 Task: Create a due date automation trigger when advanced on, 2 days after a card is due add dates not starting this month at 11:00 AM.
Action: Mouse moved to (918, 265)
Screenshot: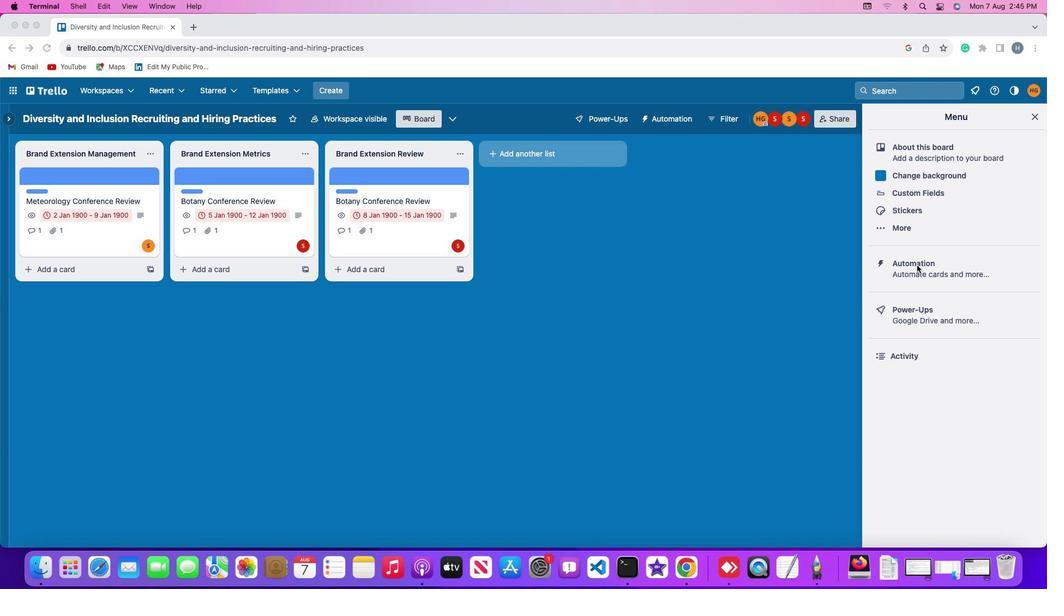 
Action: Mouse pressed left at (918, 265)
Screenshot: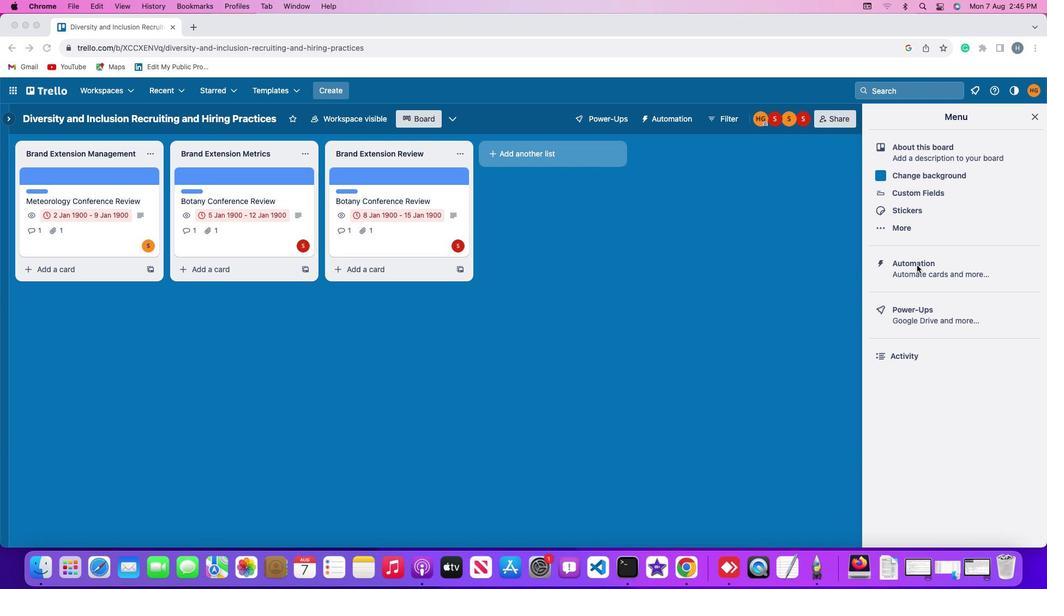 
Action: Mouse pressed left at (918, 265)
Screenshot: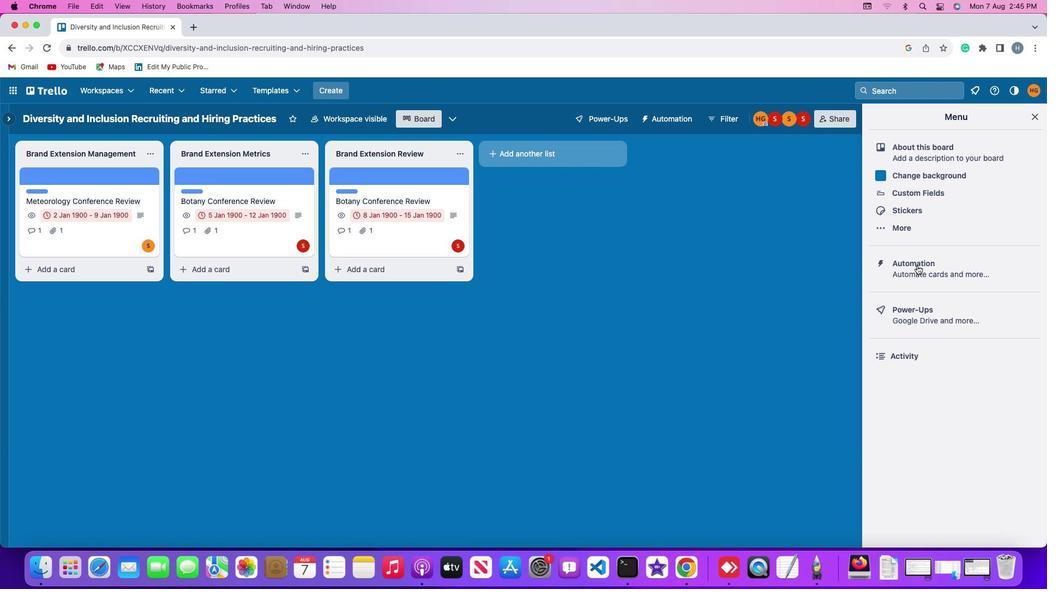 
Action: Mouse moved to (69, 258)
Screenshot: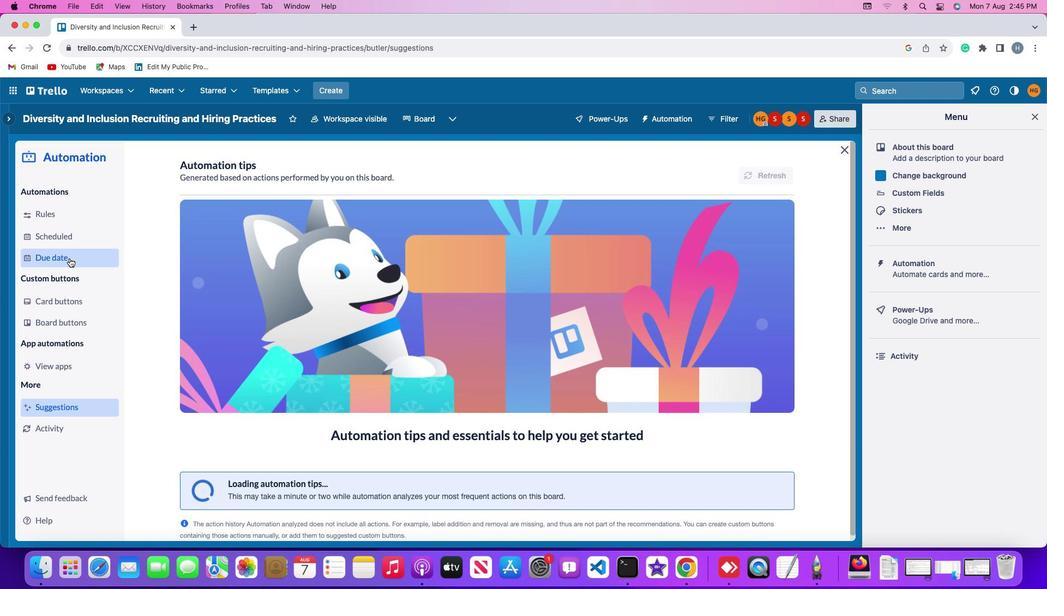 
Action: Mouse pressed left at (69, 258)
Screenshot: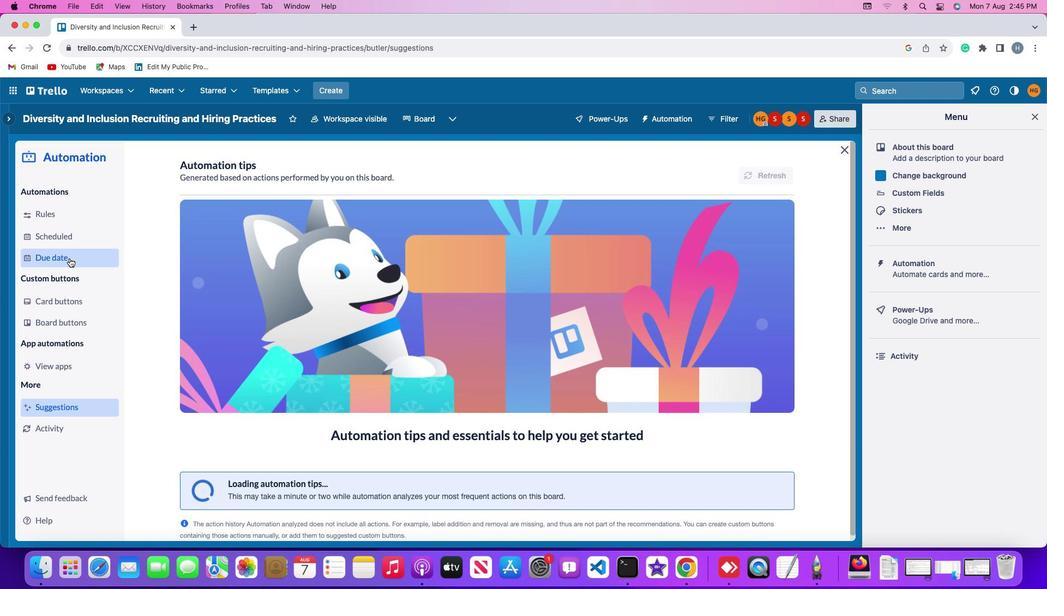 
Action: Mouse moved to (745, 167)
Screenshot: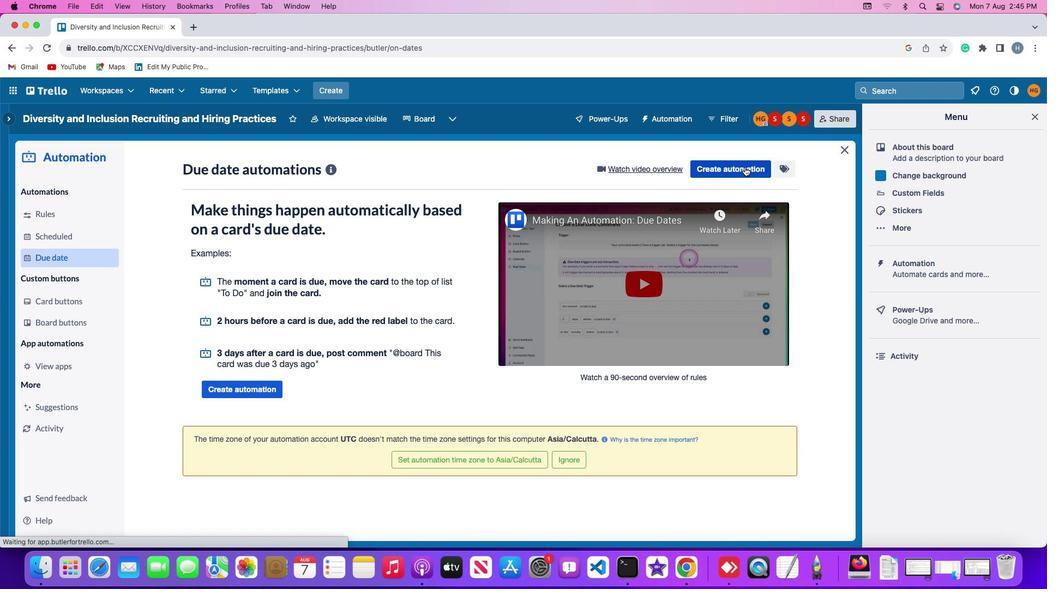 
Action: Mouse pressed left at (745, 167)
Screenshot: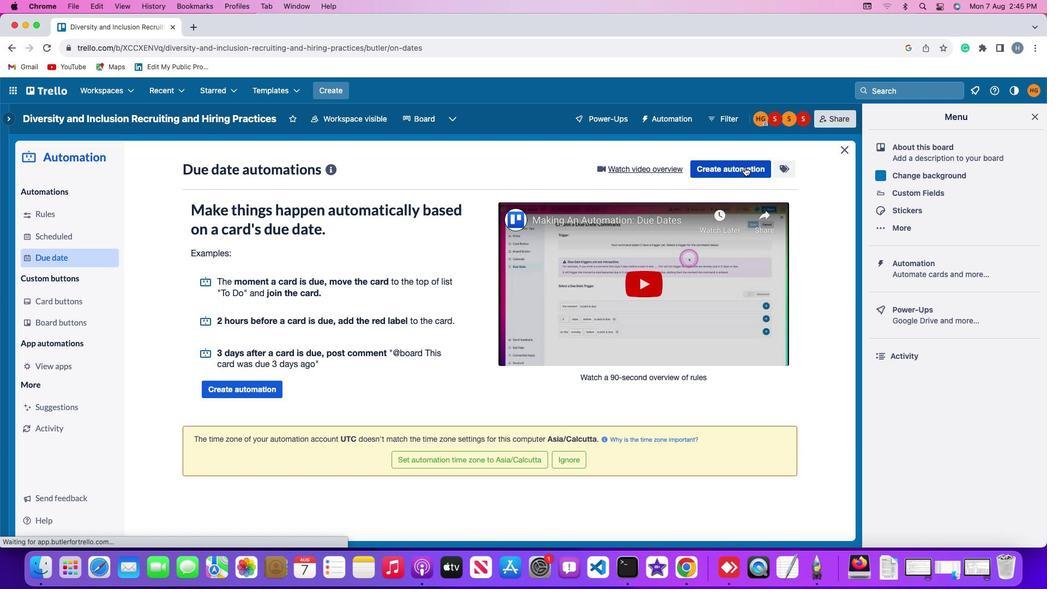
Action: Mouse moved to (497, 275)
Screenshot: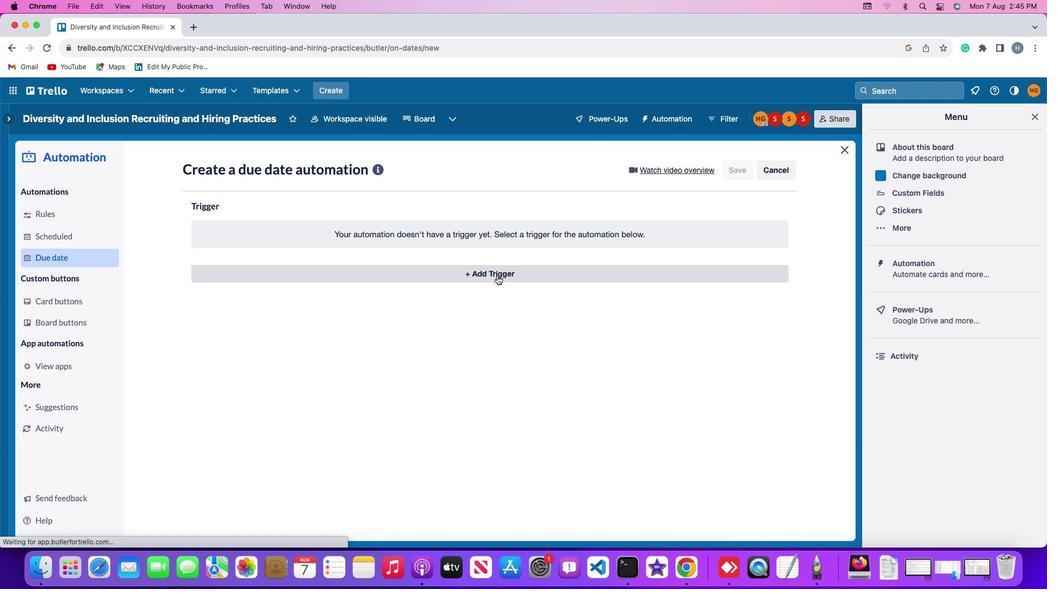 
Action: Mouse pressed left at (497, 275)
Screenshot: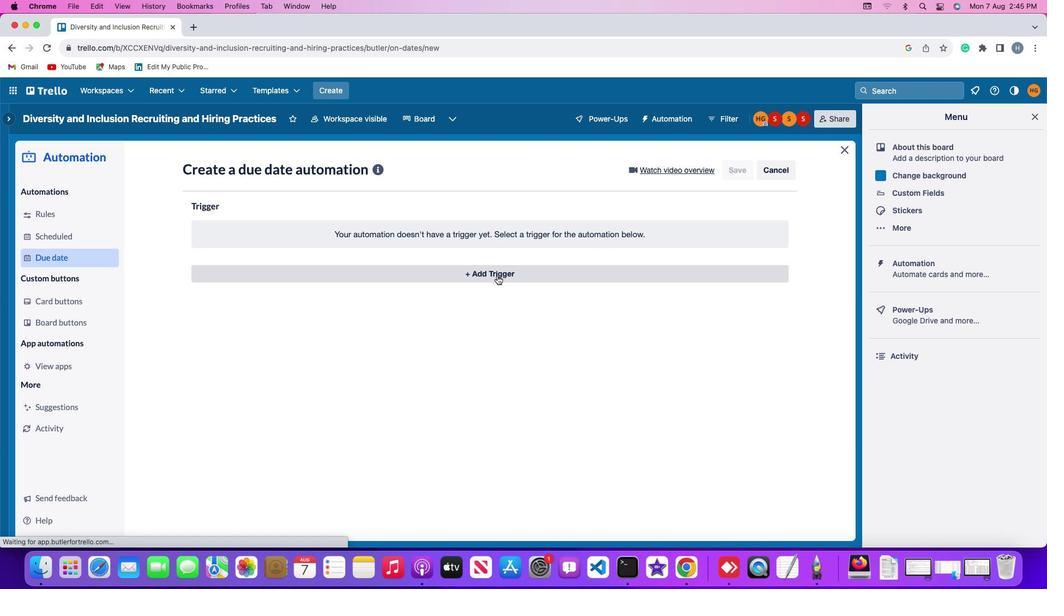 
Action: Mouse moved to (211, 437)
Screenshot: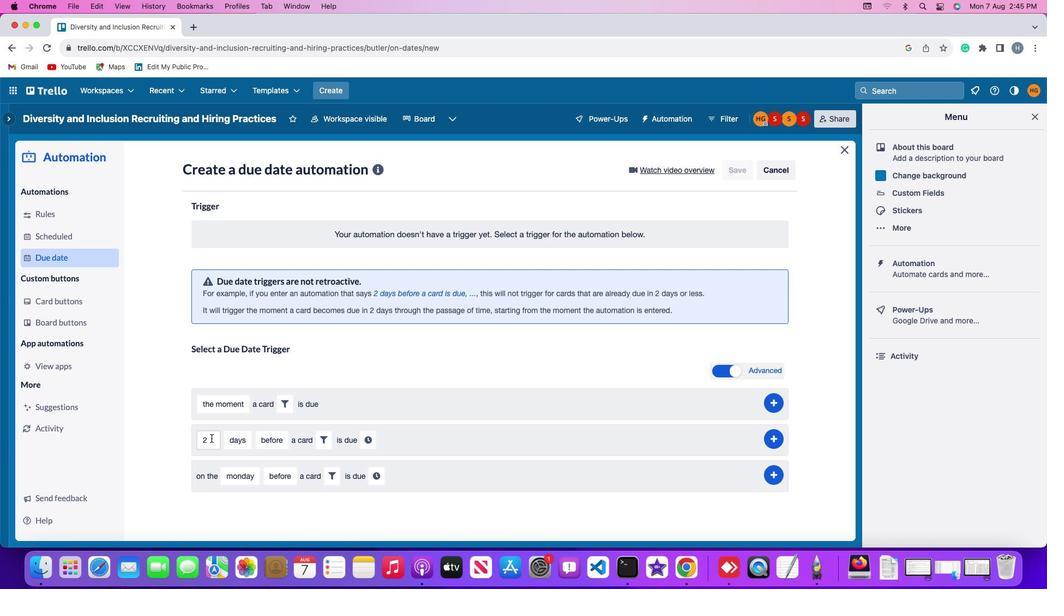 
Action: Mouse pressed left at (211, 437)
Screenshot: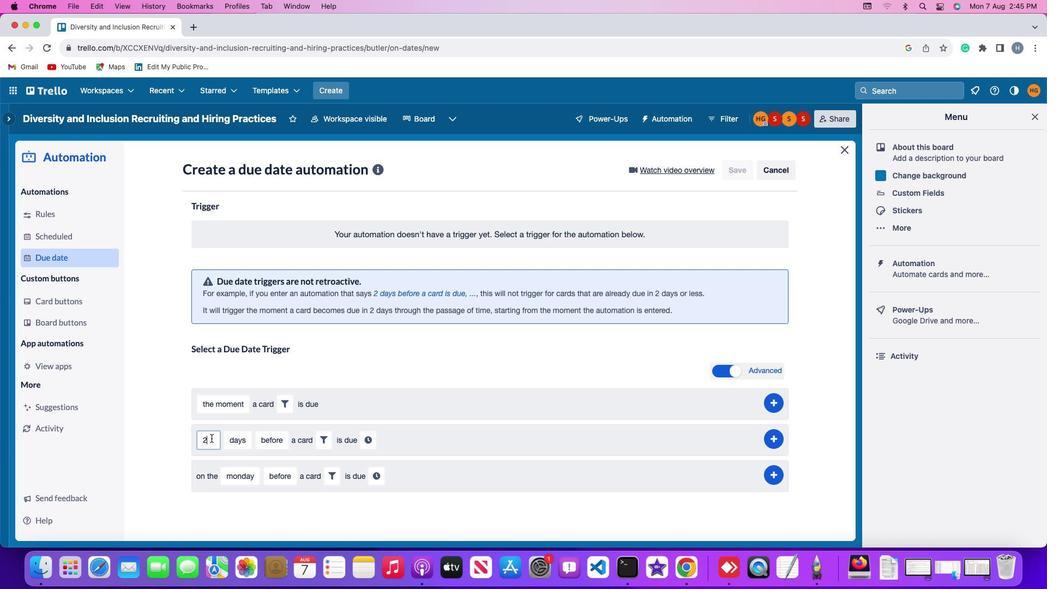 
Action: Mouse moved to (214, 437)
Screenshot: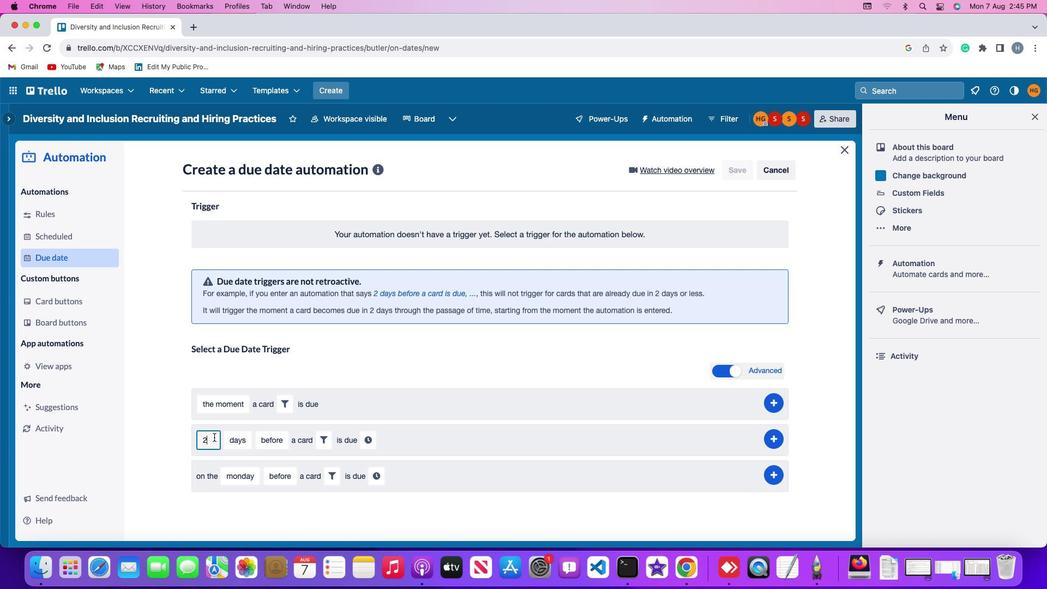 
Action: Key pressed Key.backspace
Screenshot: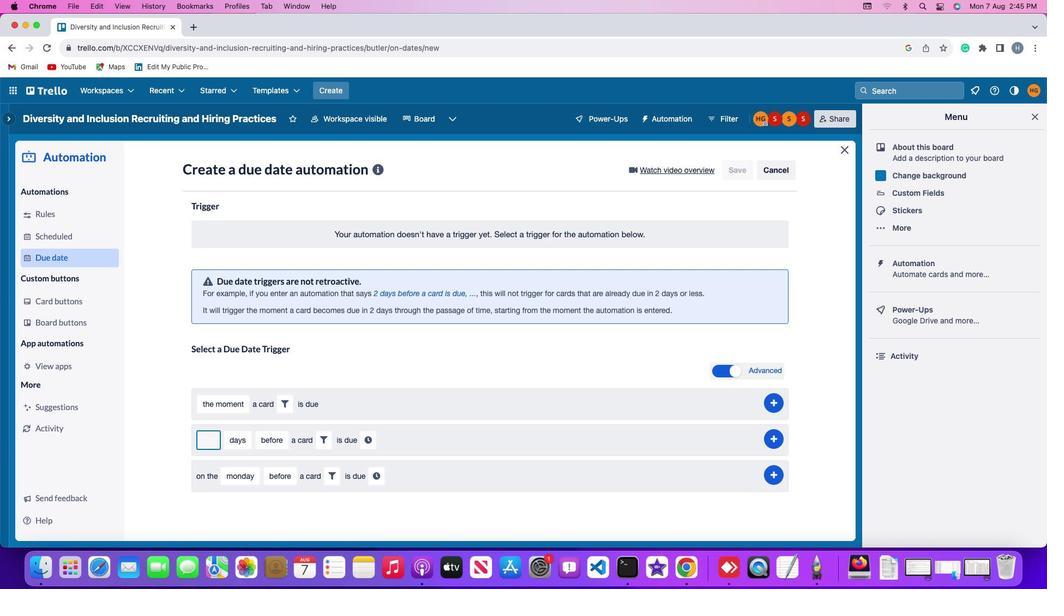 
Action: Mouse moved to (216, 440)
Screenshot: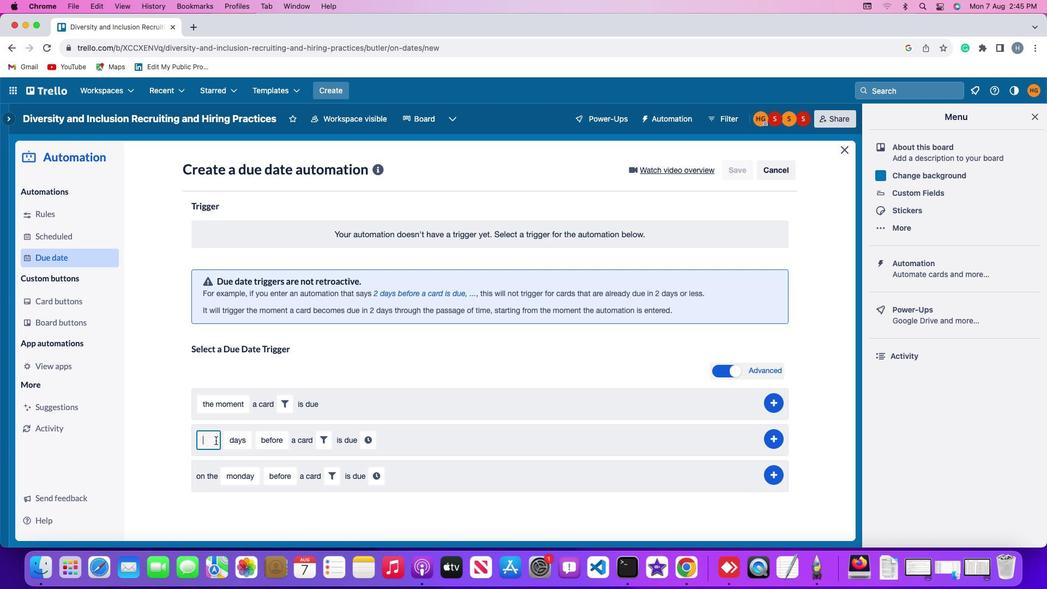 
Action: Key pressed '2'
Screenshot: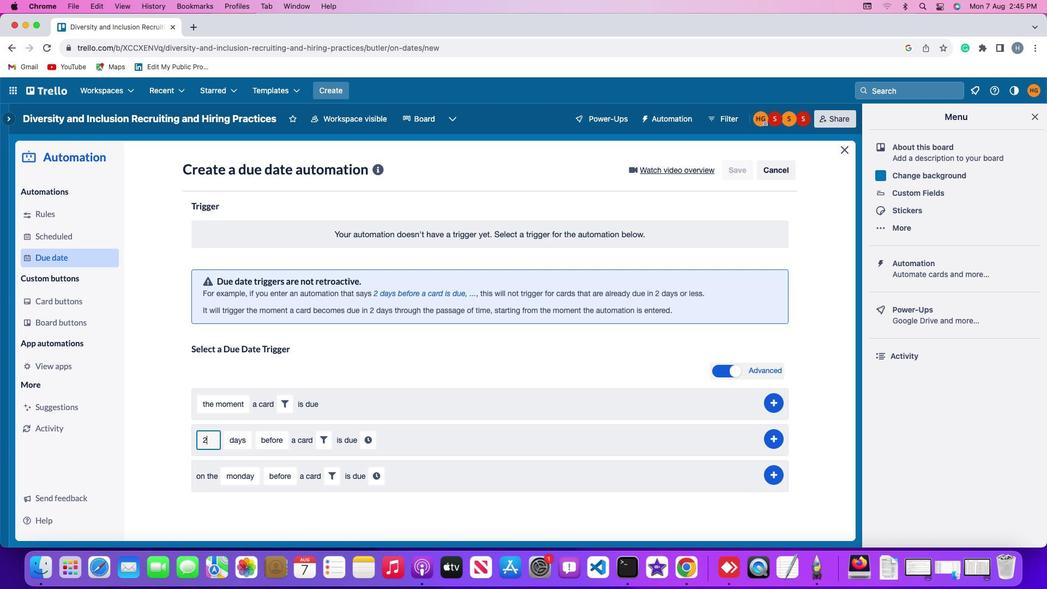 
Action: Mouse moved to (233, 438)
Screenshot: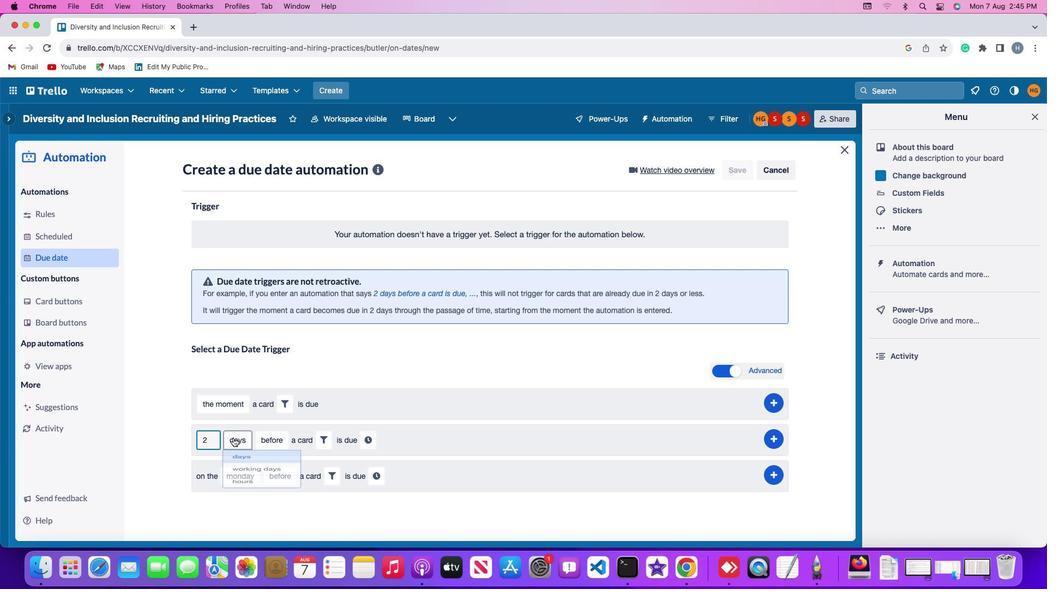
Action: Mouse pressed left at (233, 438)
Screenshot: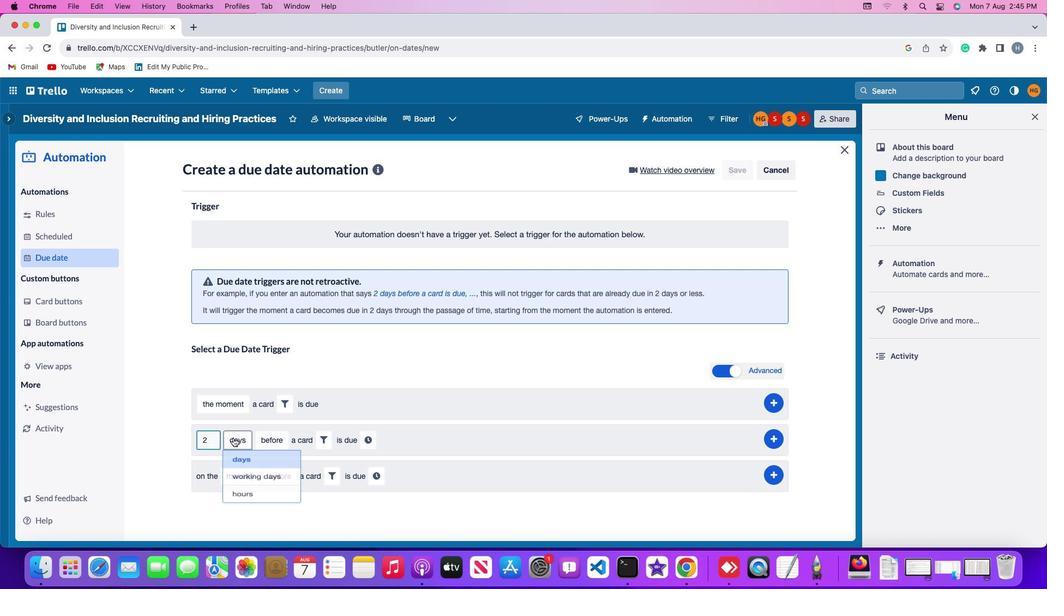 
Action: Mouse moved to (244, 461)
Screenshot: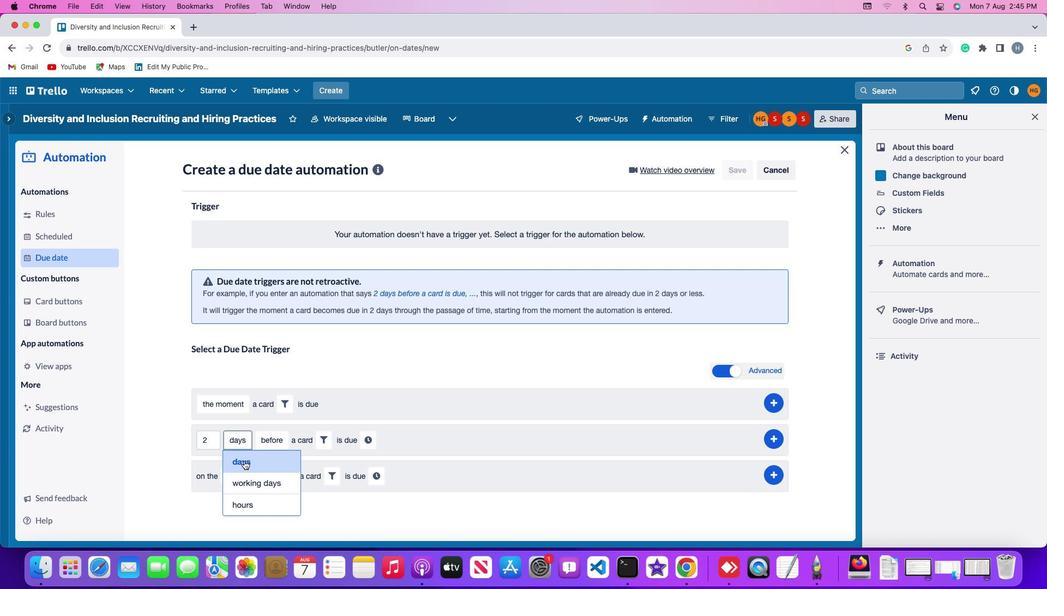 
Action: Mouse pressed left at (244, 461)
Screenshot: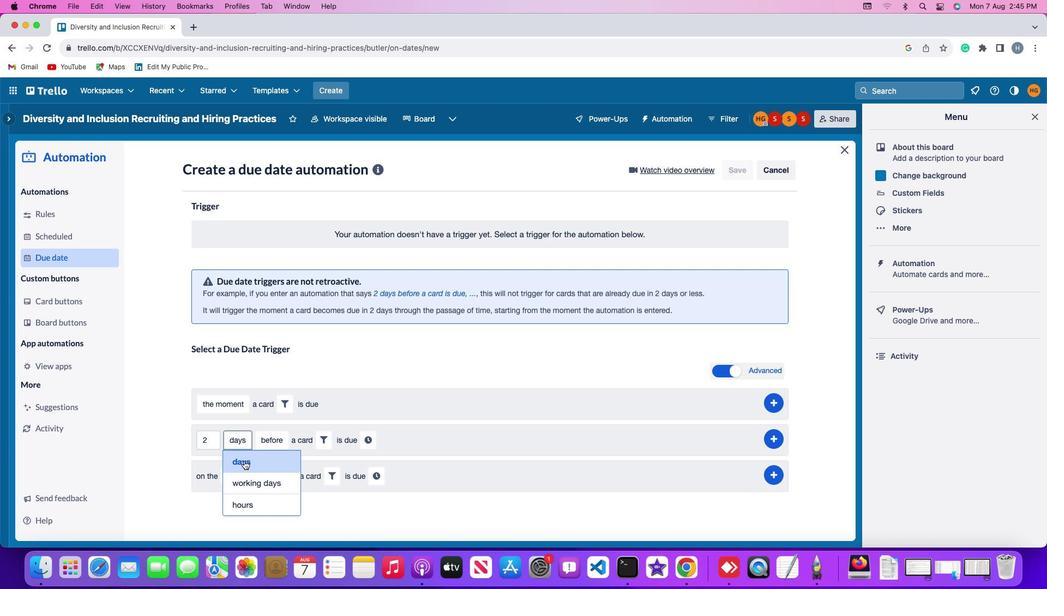 
Action: Mouse moved to (273, 443)
Screenshot: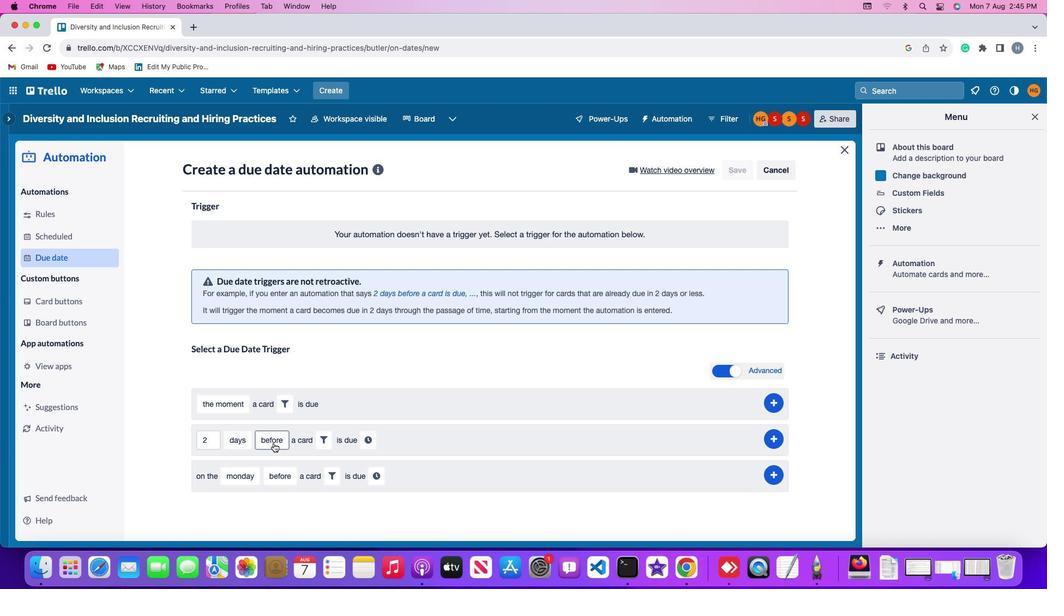 
Action: Mouse pressed left at (273, 443)
Screenshot: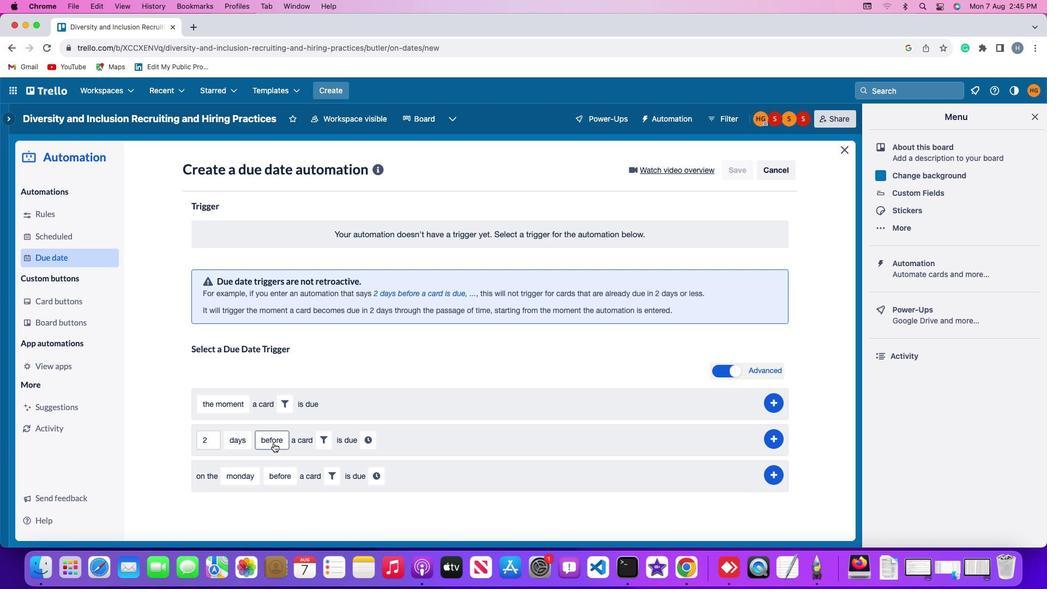 
Action: Mouse moved to (270, 483)
Screenshot: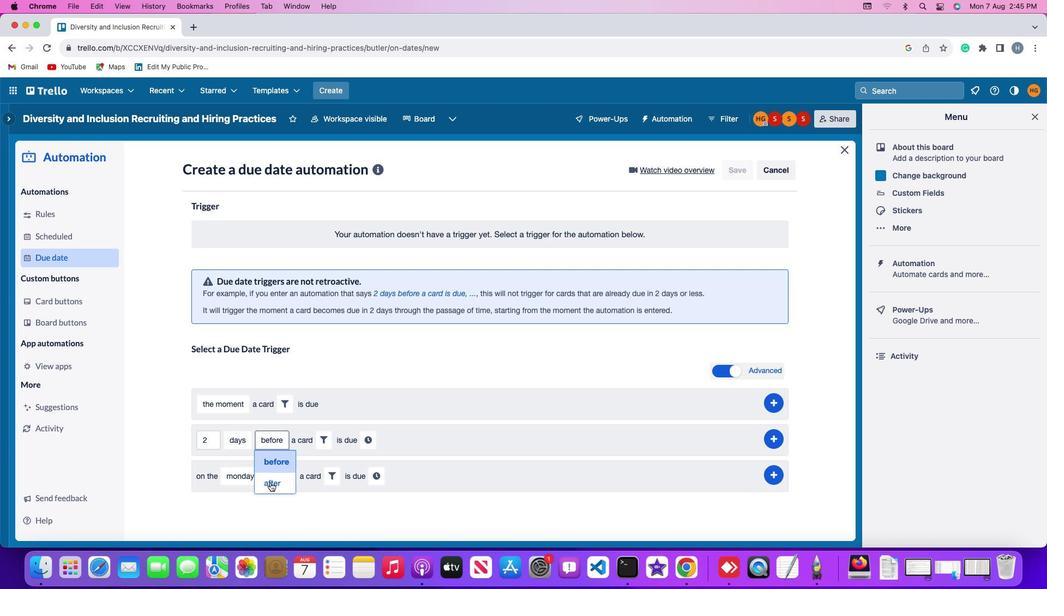 
Action: Mouse pressed left at (270, 483)
Screenshot: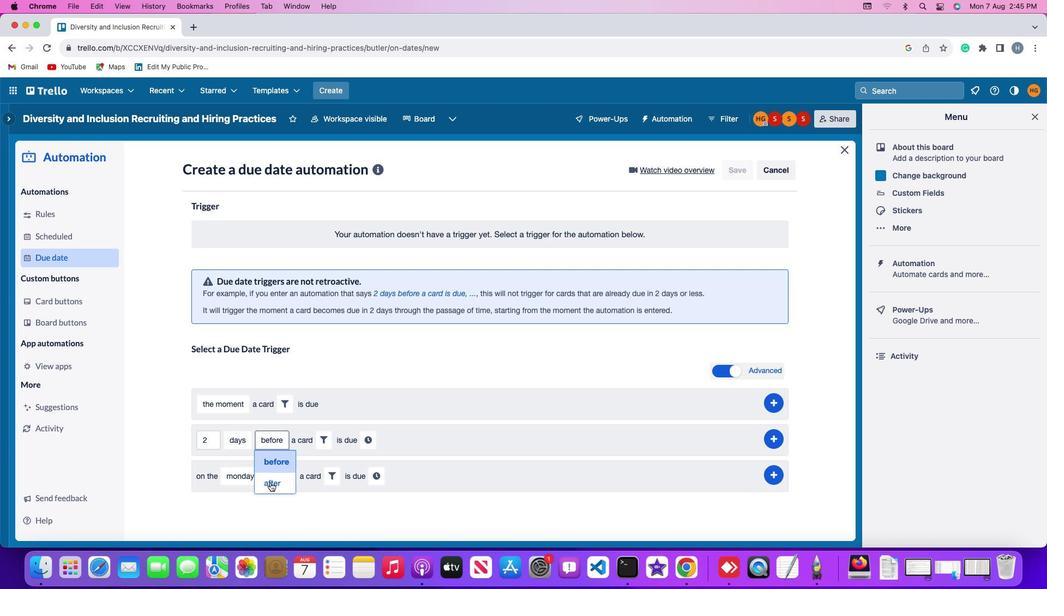 
Action: Mouse moved to (312, 441)
Screenshot: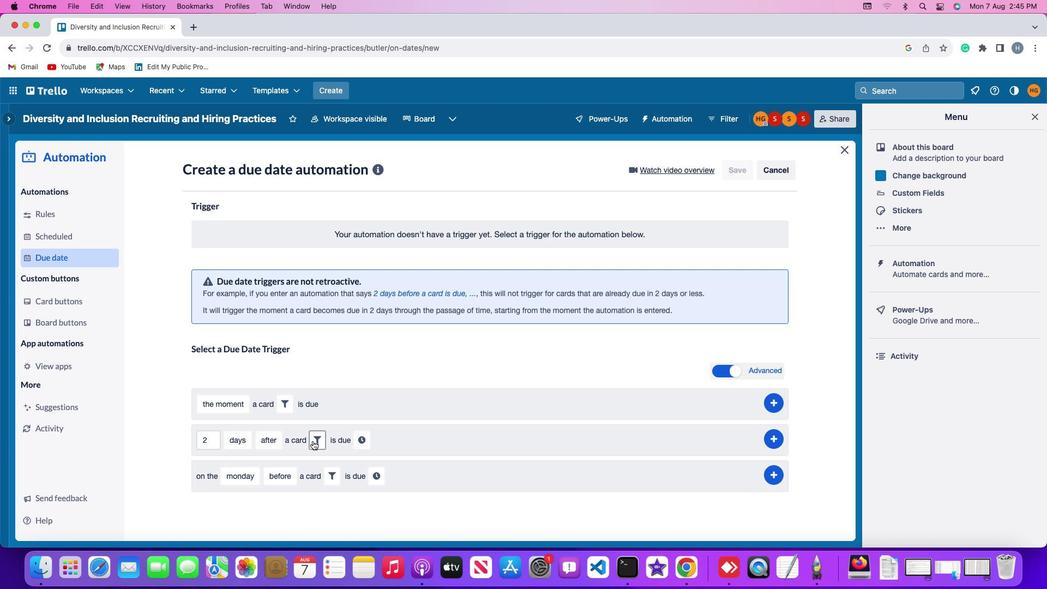
Action: Mouse pressed left at (312, 441)
Screenshot: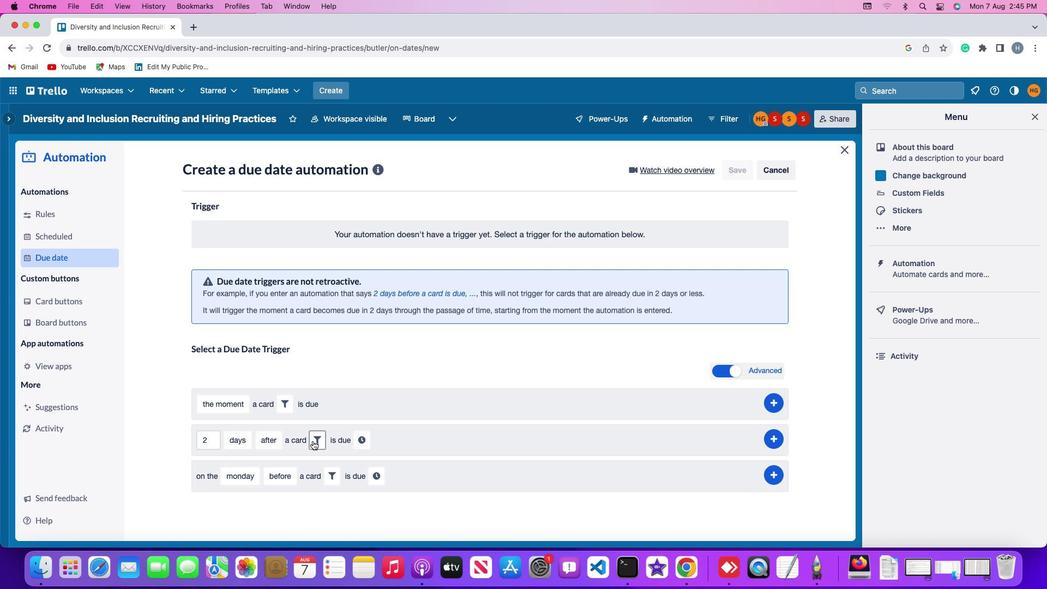 
Action: Mouse moved to (377, 471)
Screenshot: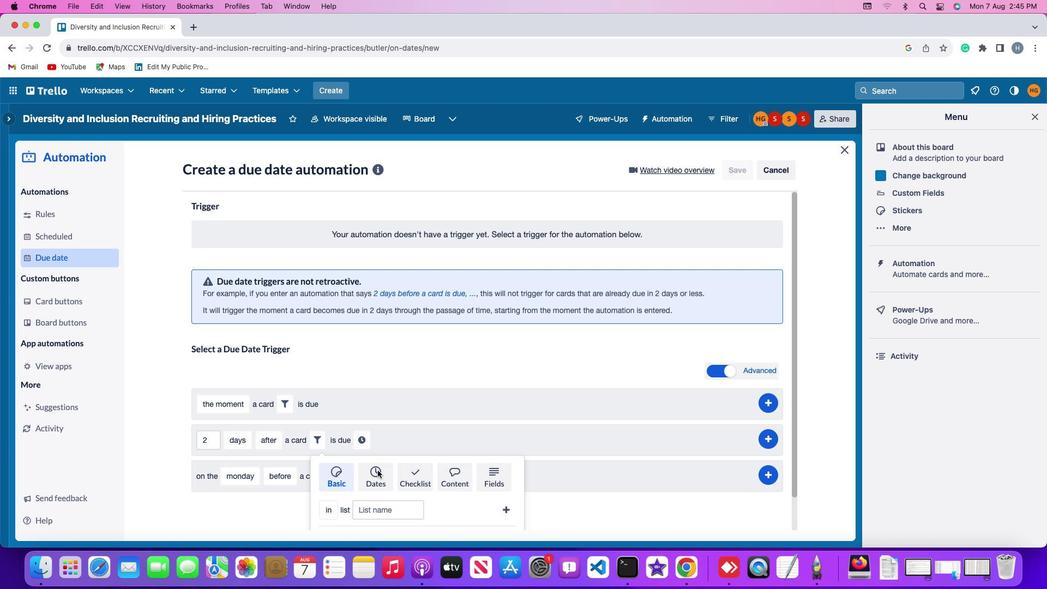 
Action: Mouse pressed left at (377, 471)
Screenshot: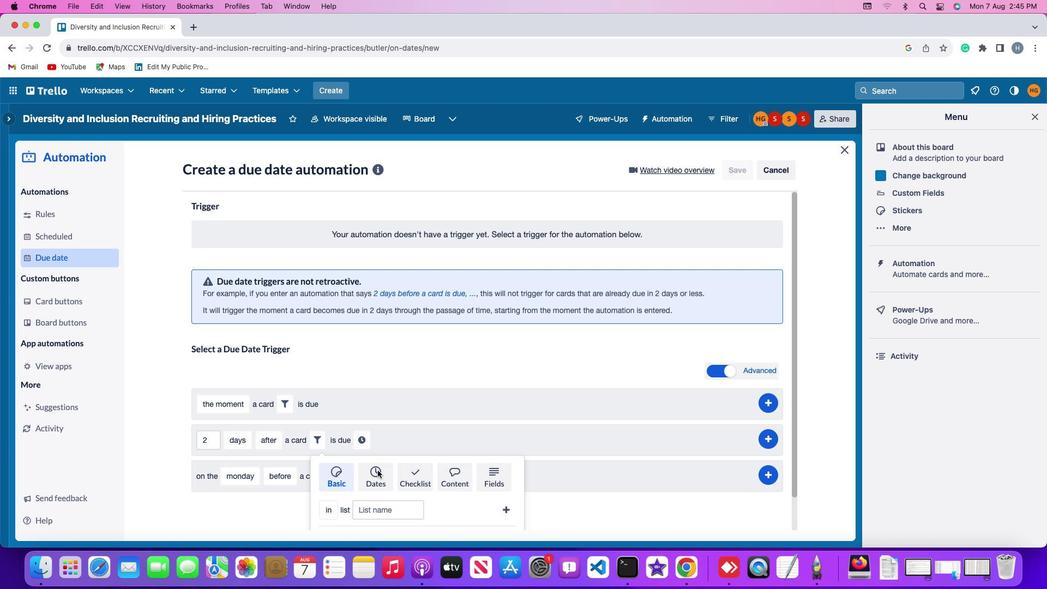 
Action: Mouse moved to (325, 493)
Screenshot: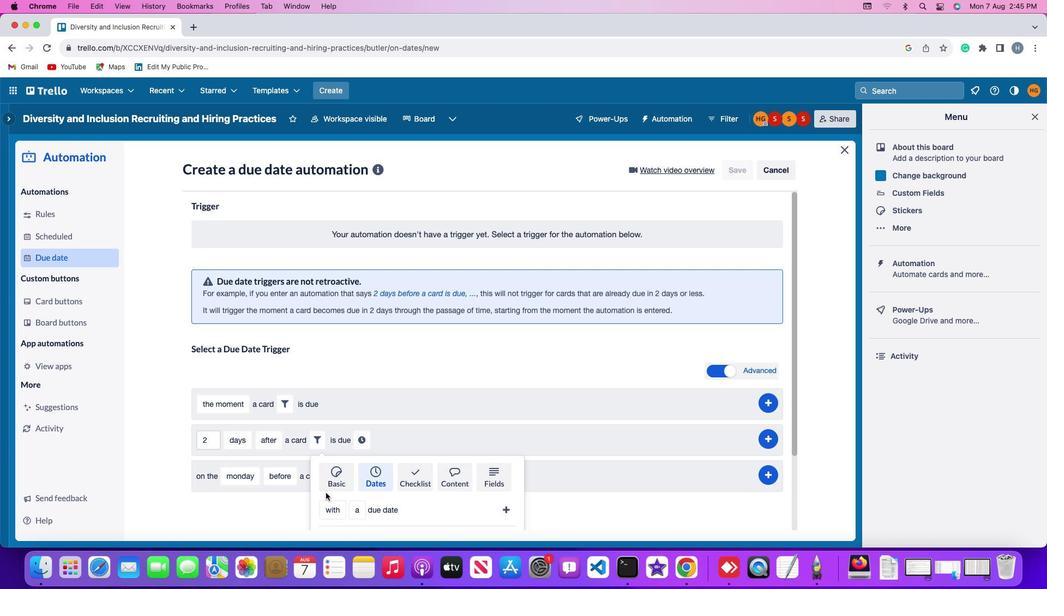 
Action: Mouse scrolled (325, 493) with delta (0, 0)
Screenshot: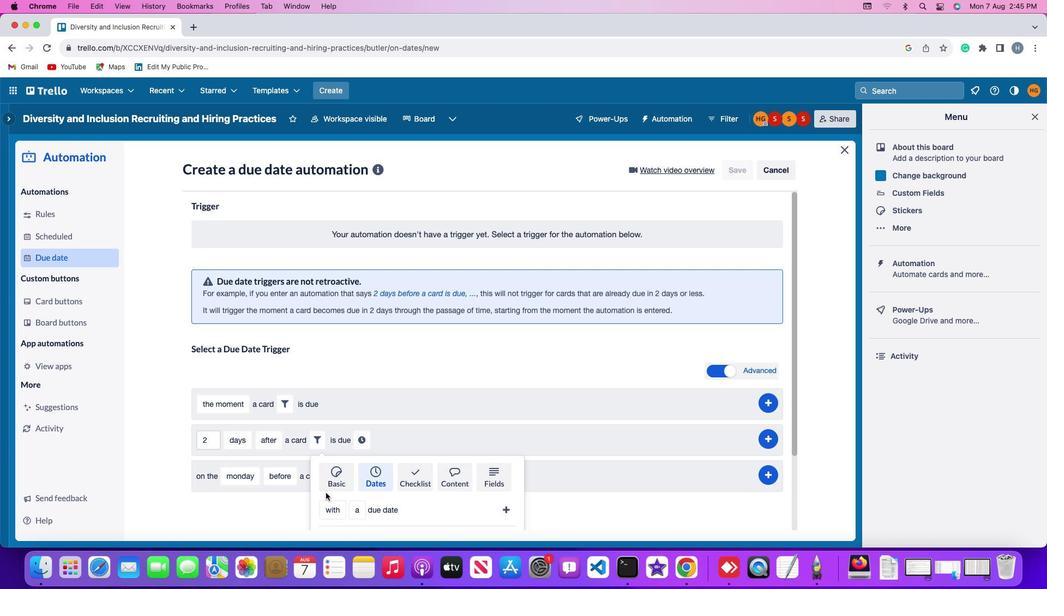 
Action: Mouse scrolled (325, 493) with delta (0, 0)
Screenshot: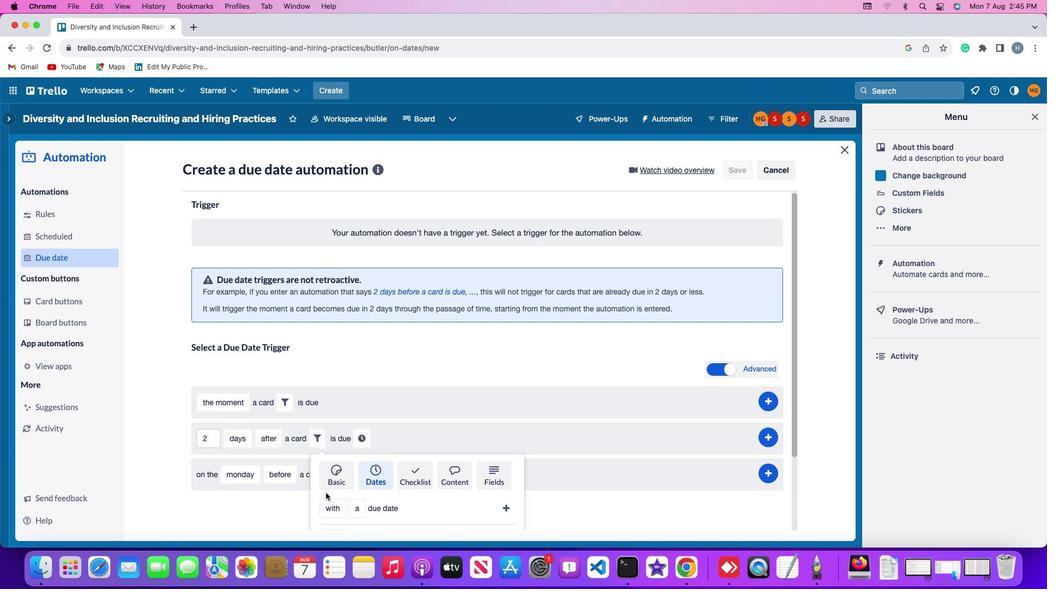 
Action: Mouse scrolled (325, 493) with delta (0, -1)
Screenshot: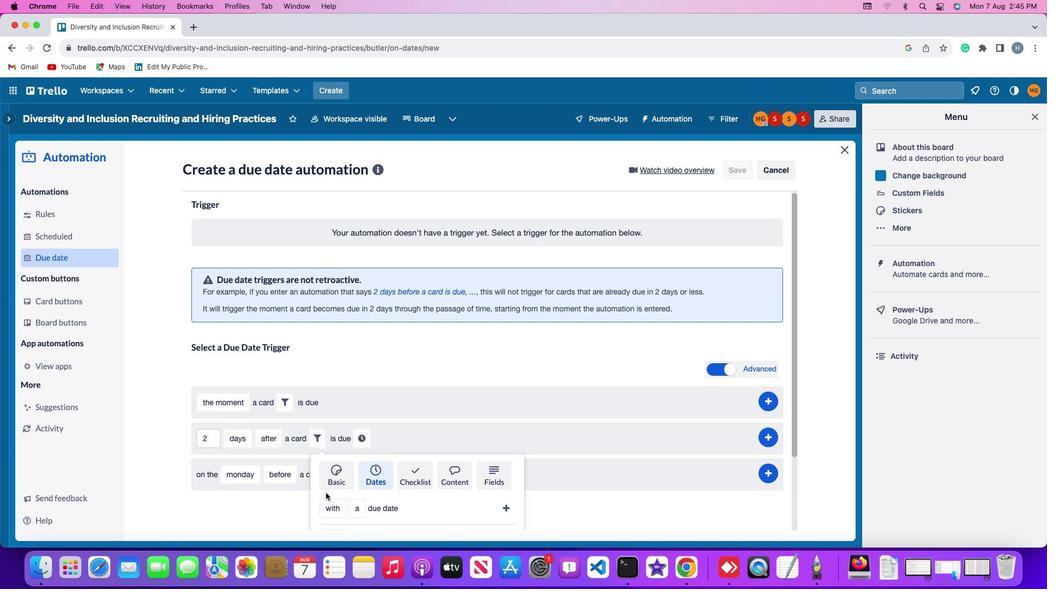 
Action: Mouse scrolled (325, 493) with delta (0, -2)
Screenshot: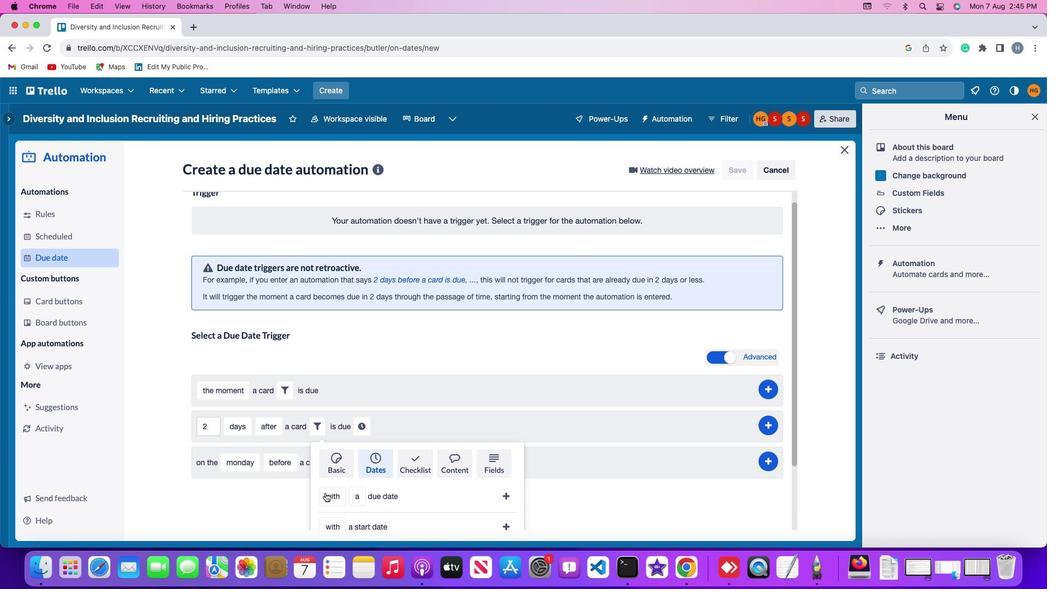 
Action: Mouse moved to (325, 493)
Screenshot: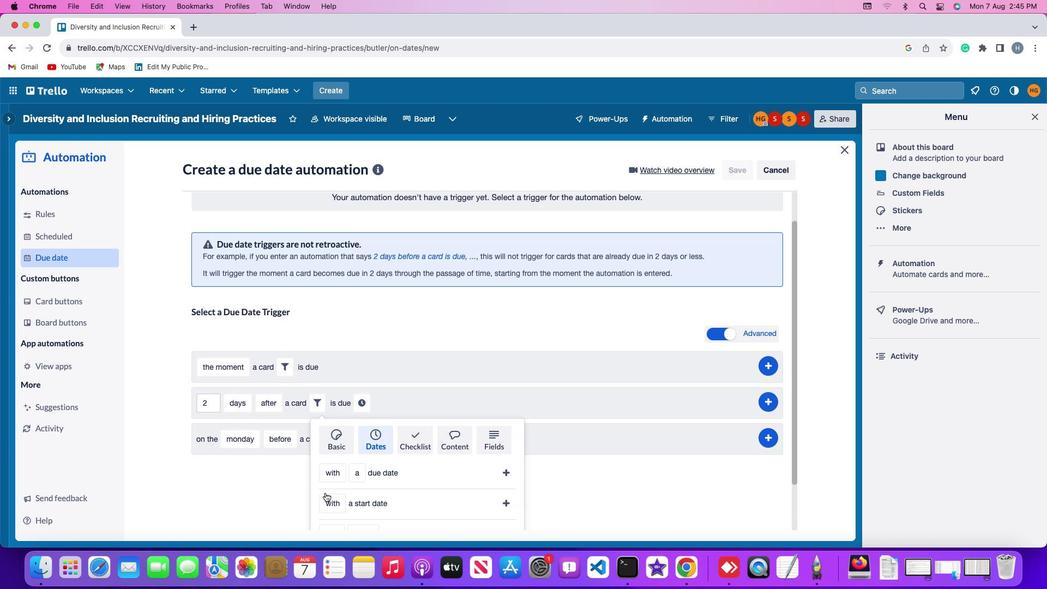 
Action: Mouse scrolled (325, 493) with delta (0, -2)
Screenshot: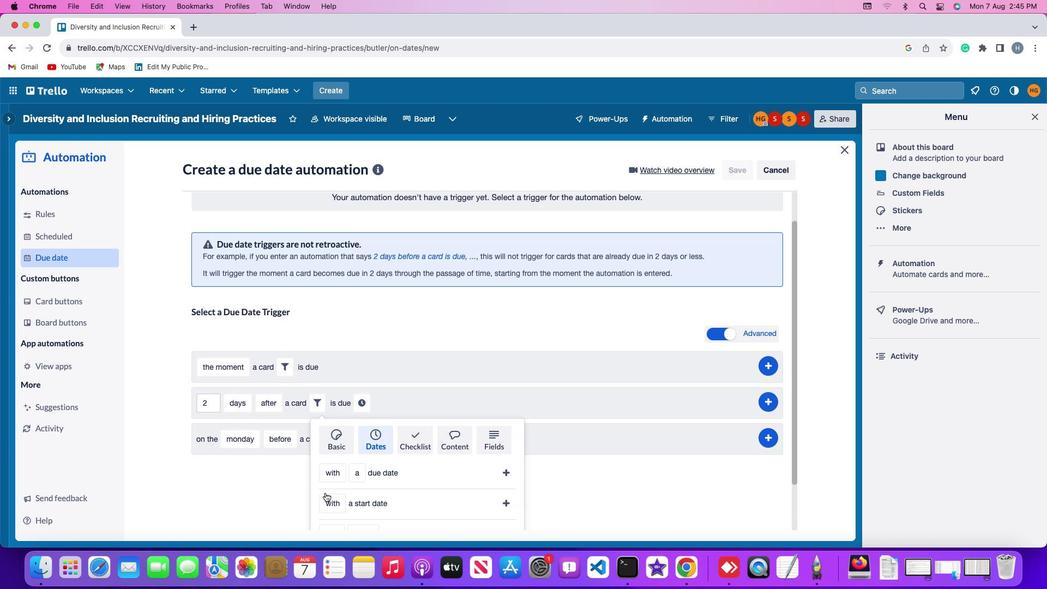 
Action: Mouse moved to (330, 476)
Screenshot: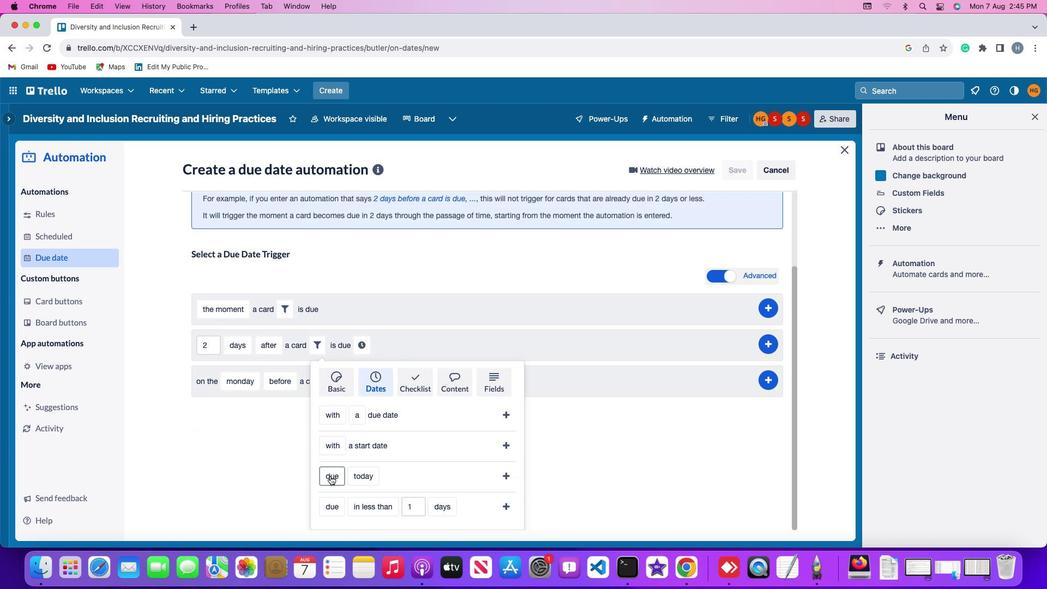 
Action: Mouse pressed left at (330, 476)
Screenshot: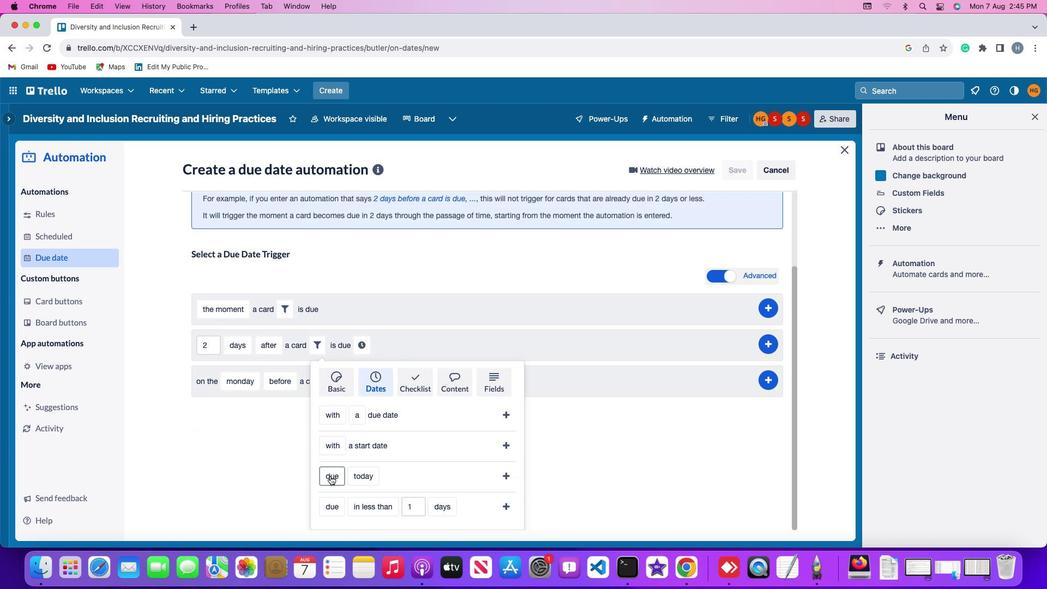 
Action: Mouse moved to (333, 454)
Screenshot: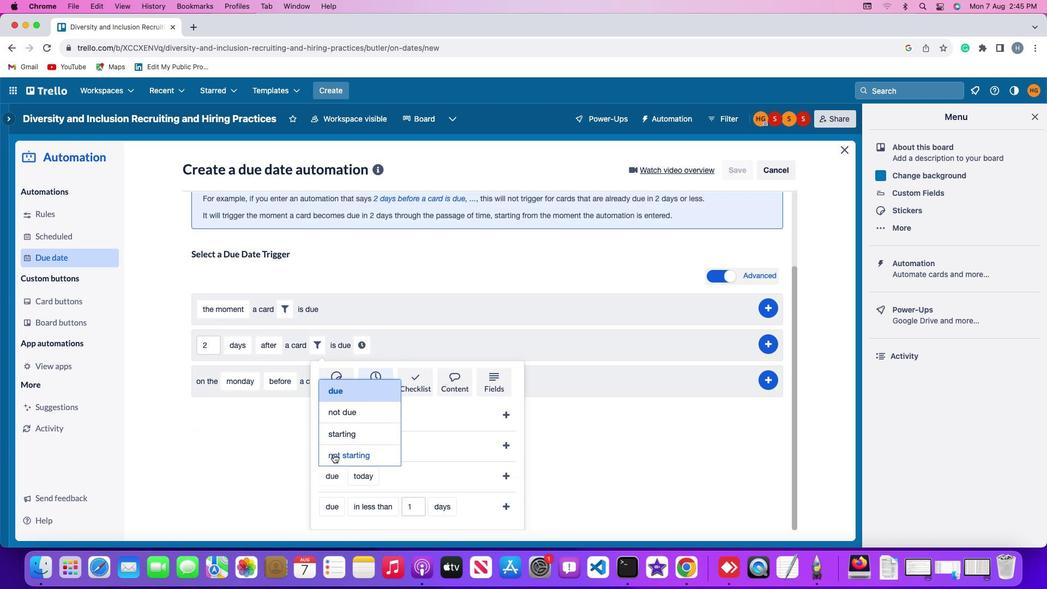 
Action: Mouse pressed left at (333, 454)
Screenshot: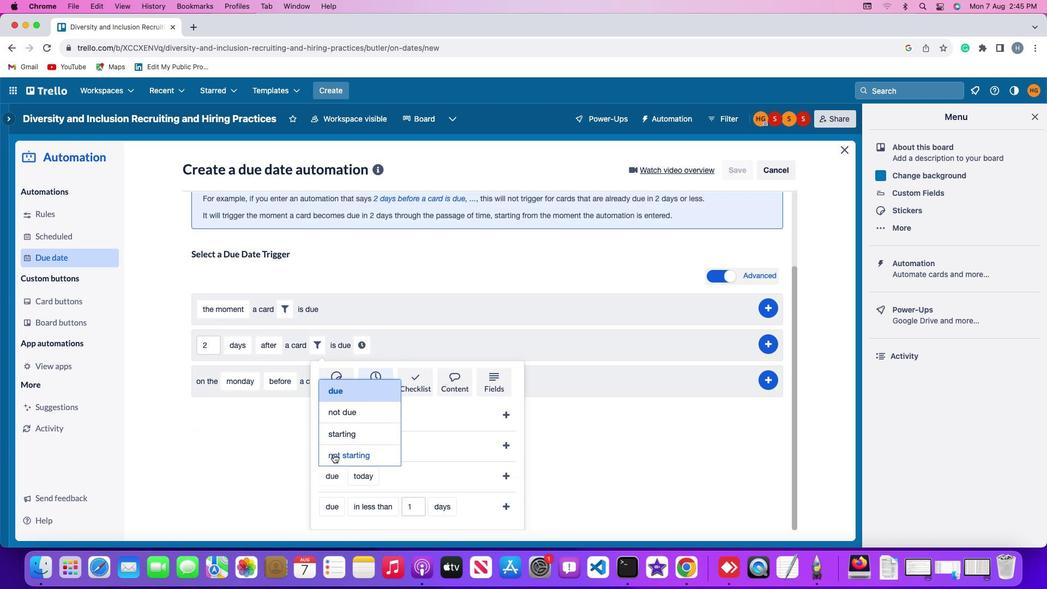 
Action: Mouse moved to (379, 479)
Screenshot: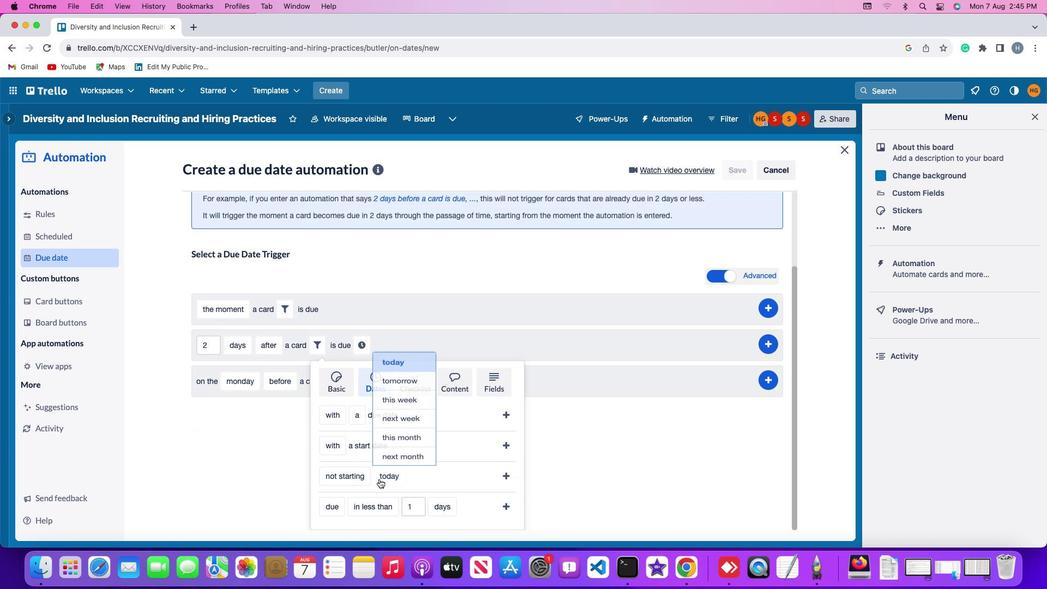
Action: Mouse pressed left at (379, 479)
Screenshot: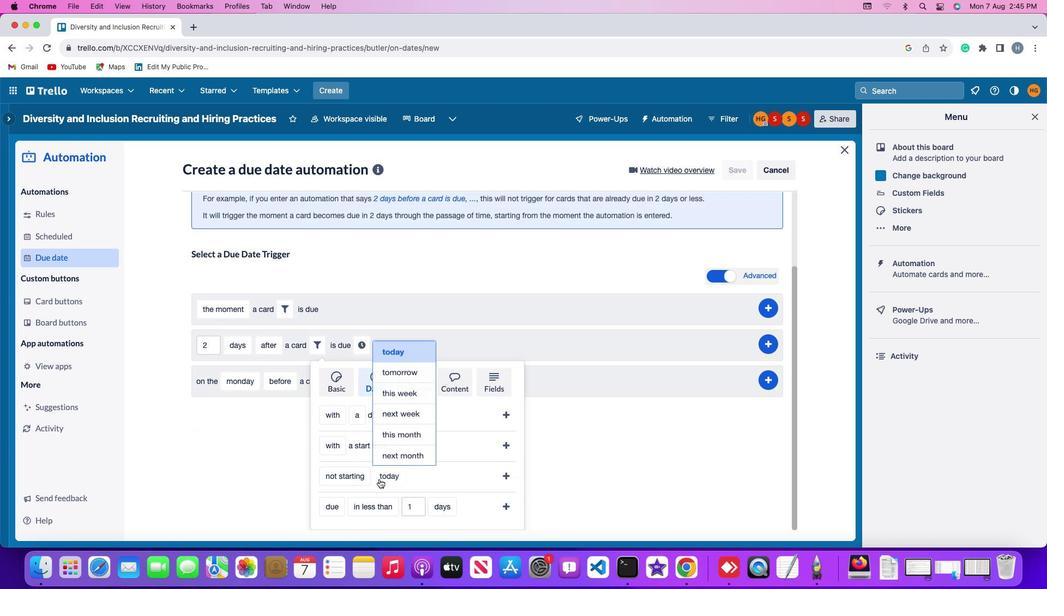 
Action: Mouse moved to (409, 433)
Screenshot: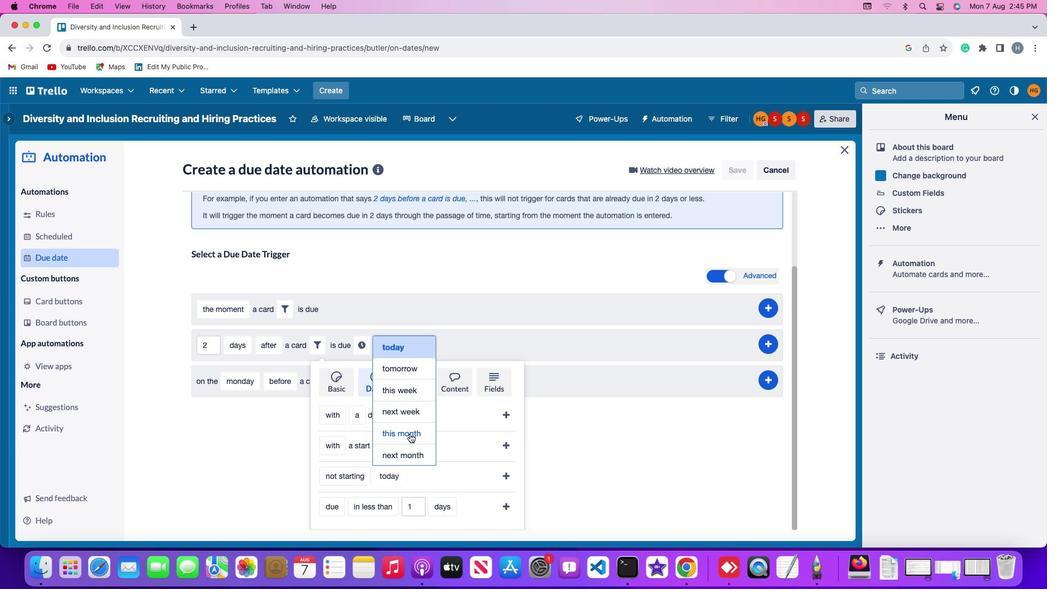 
Action: Mouse pressed left at (409, 433)
Screenshot: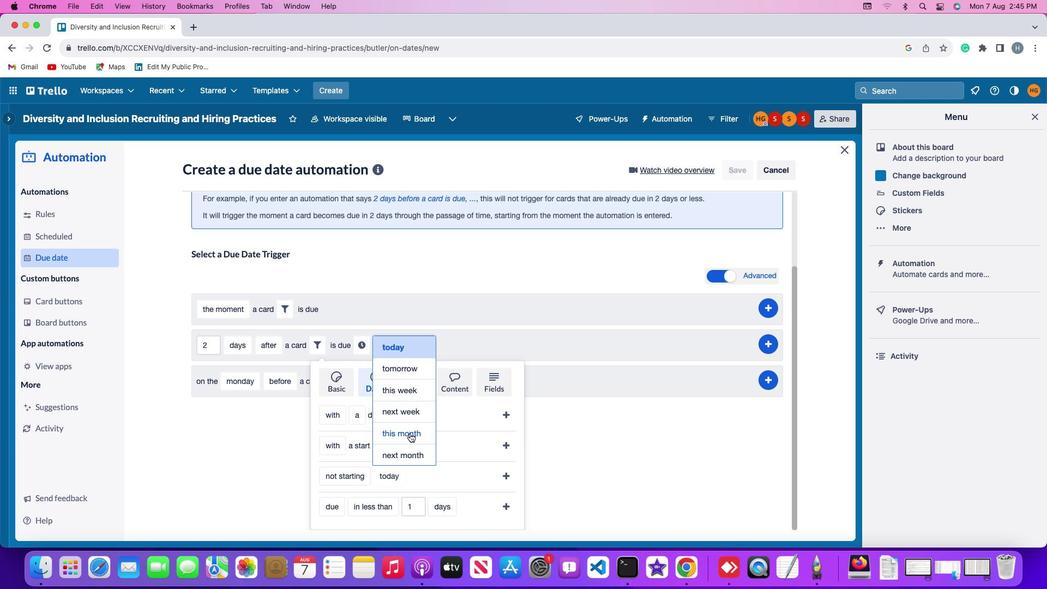 
Action: Mouse moved to (508, 472)
Screenshot: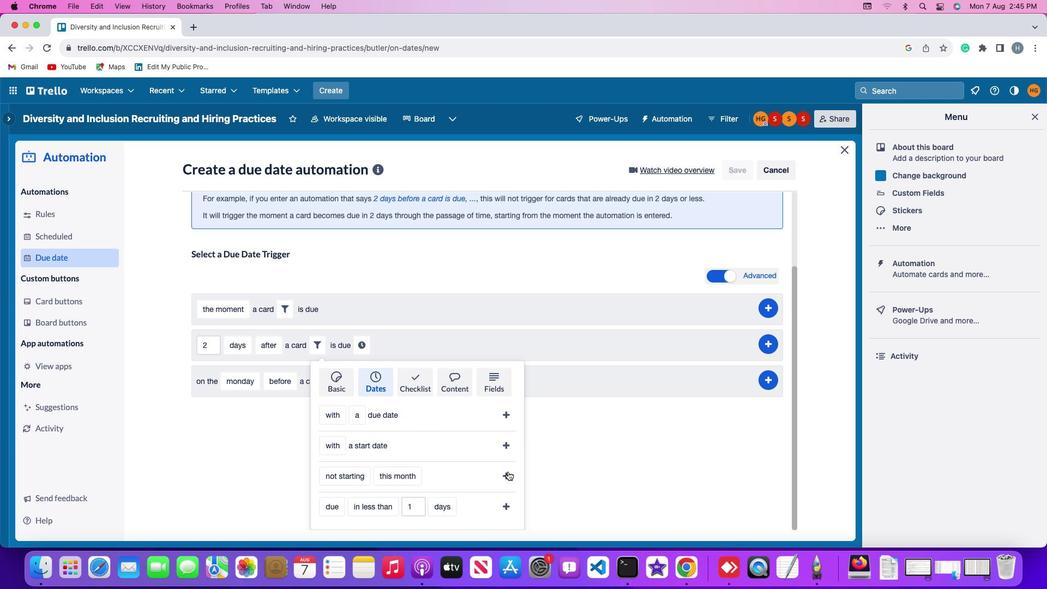 
Action: Mouse pressed left at (508, 472)
Screenshot: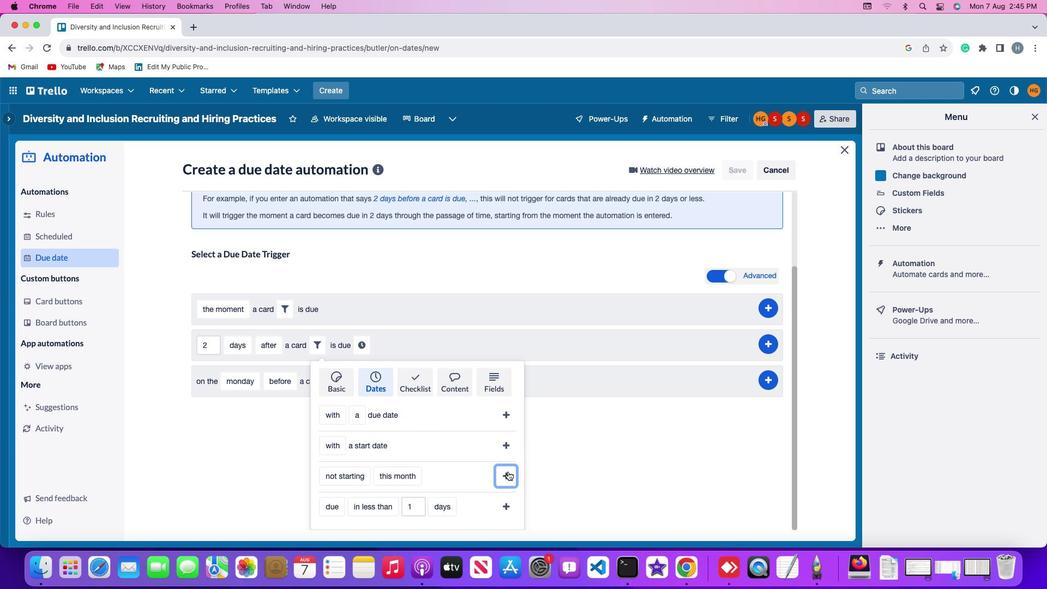 
Action: Mouse moved to (464, 435)
Screenshot: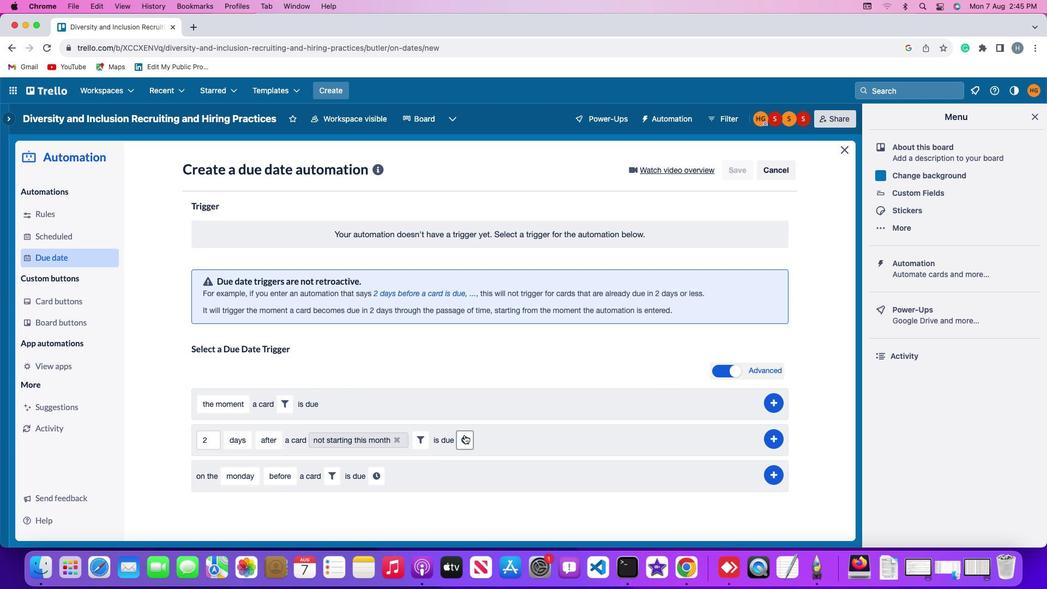 
Action: Mouse pressed left at (464, 435)
Screenshot: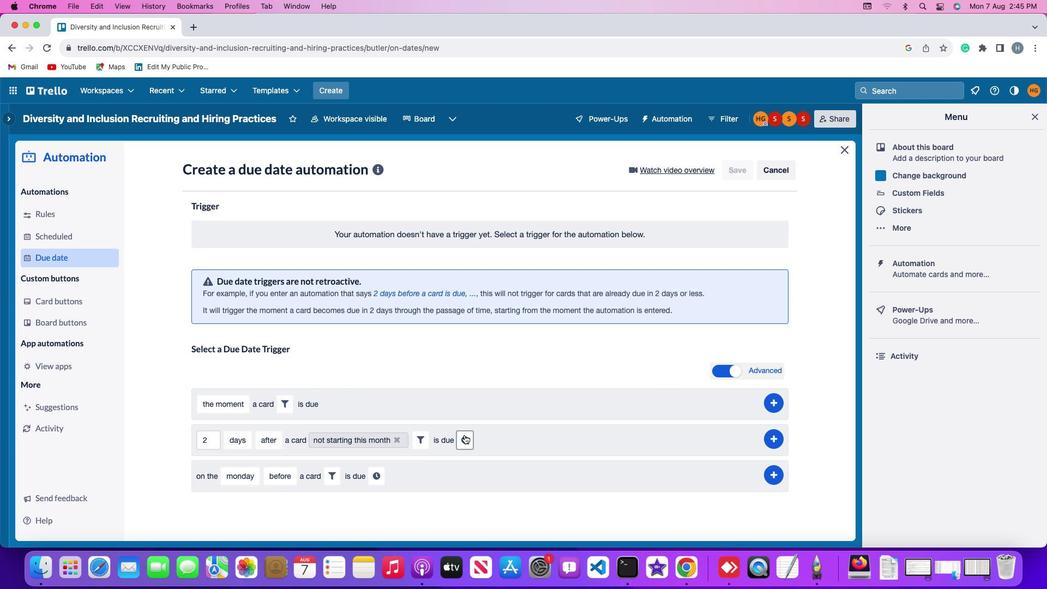 
Action: Mouse moved to (484, 441)
Screenshot: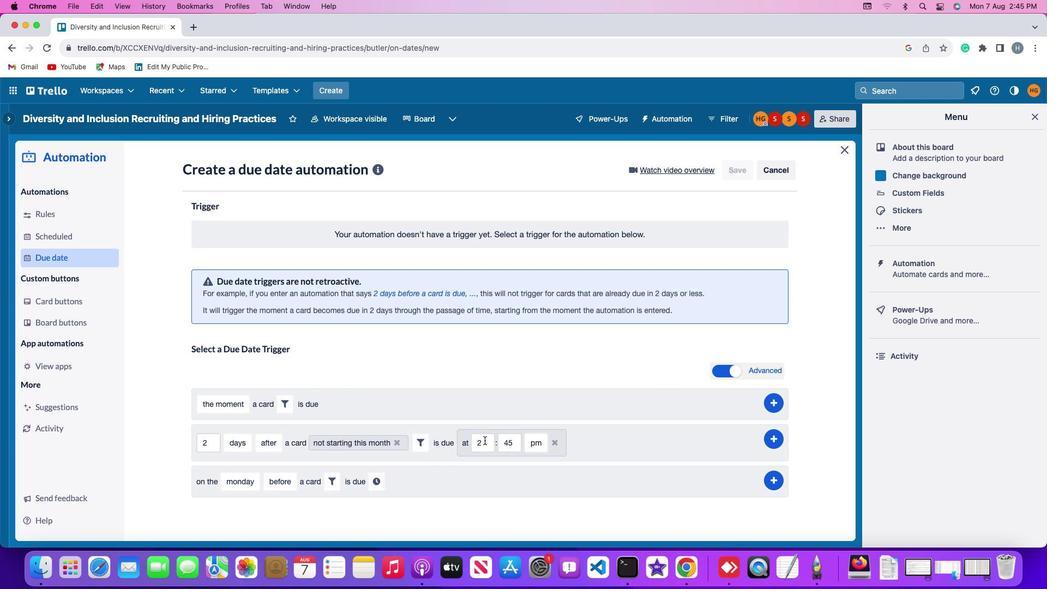 
Action: Mouse pressed left at (484, 441)
Screenshot: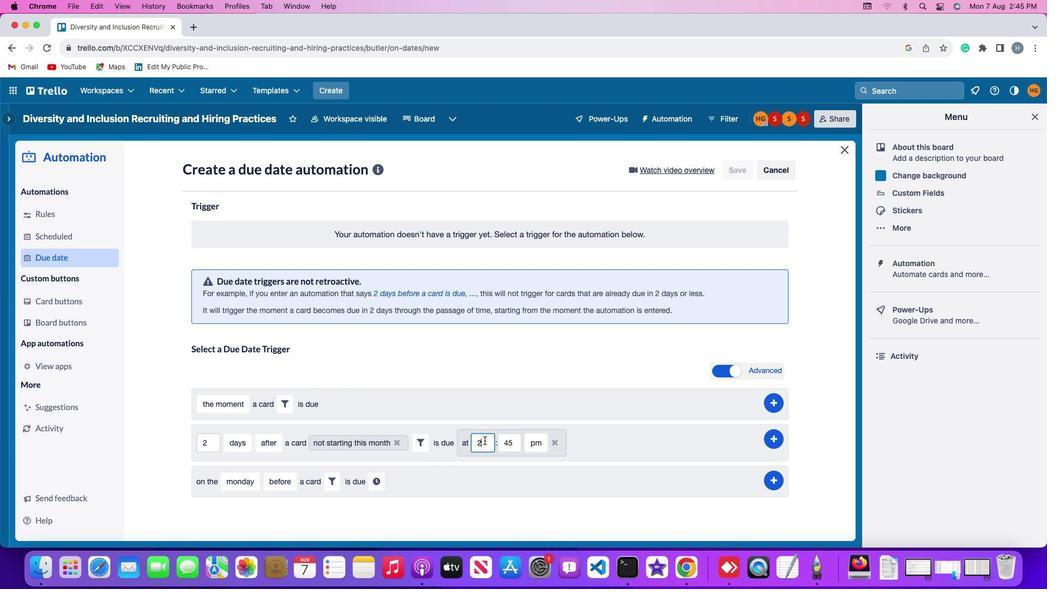 
Action: Key pressed Key.backspace'1'
Screenshot: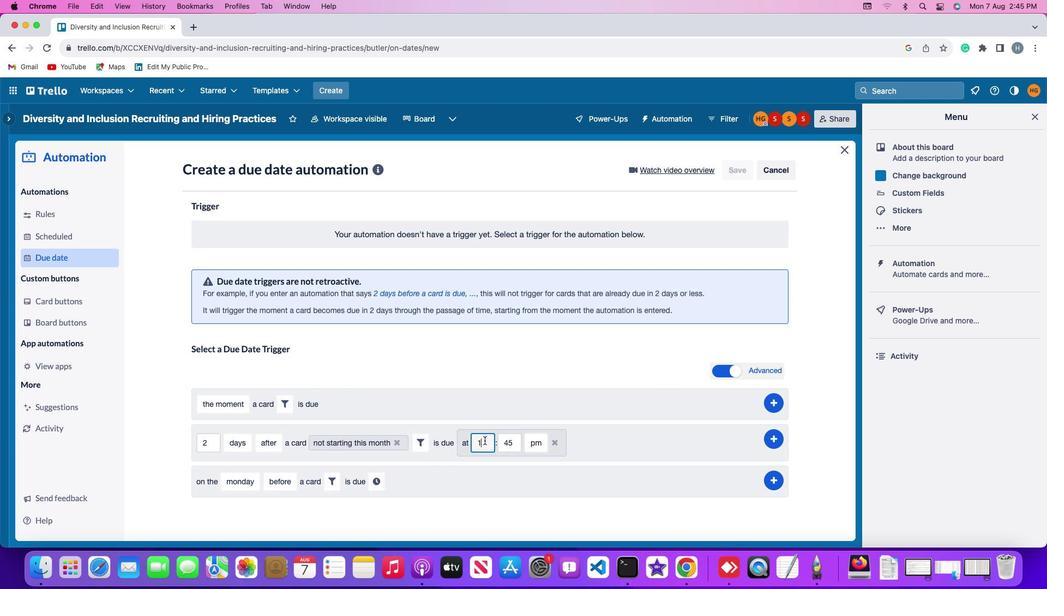 
Action: Mouse moved to (485, 441)
Screenshot: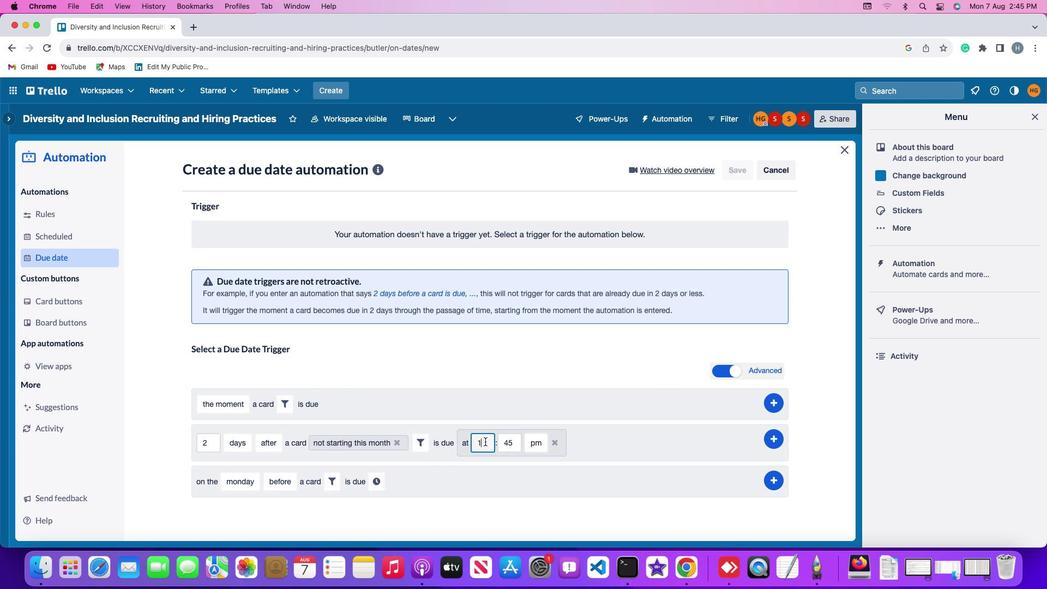 
Action: Key pressed '1'
Screenshot: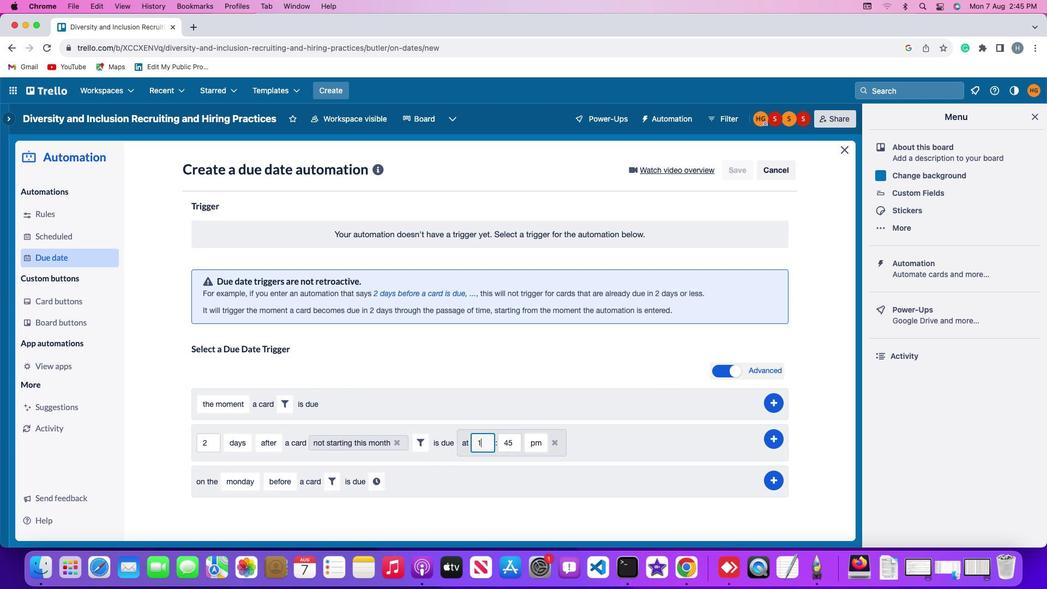 
Action: Mouse moved to (513, 442)
Screenshot: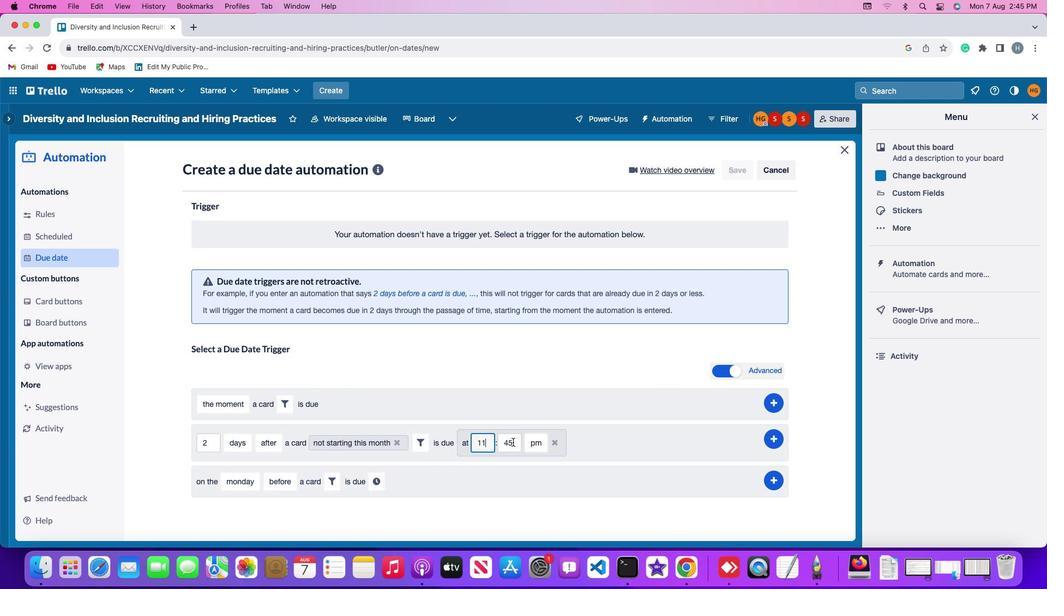 
Action: Mouse pressed left at (513, 442)
Screenshot: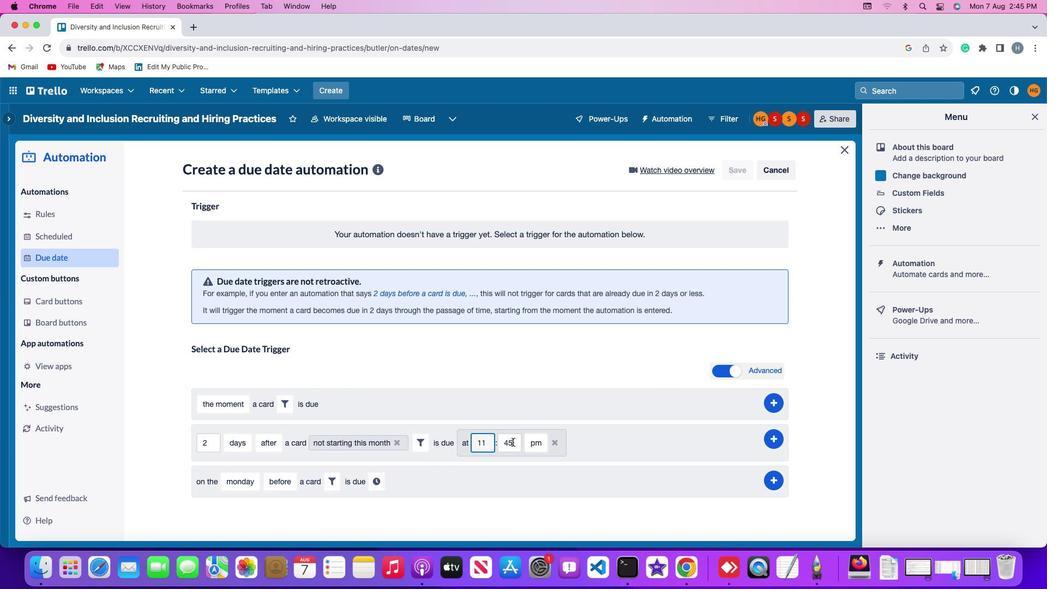 
Action: Key pressed Key.backspaceKey.backspace'0''0'
Screenshot: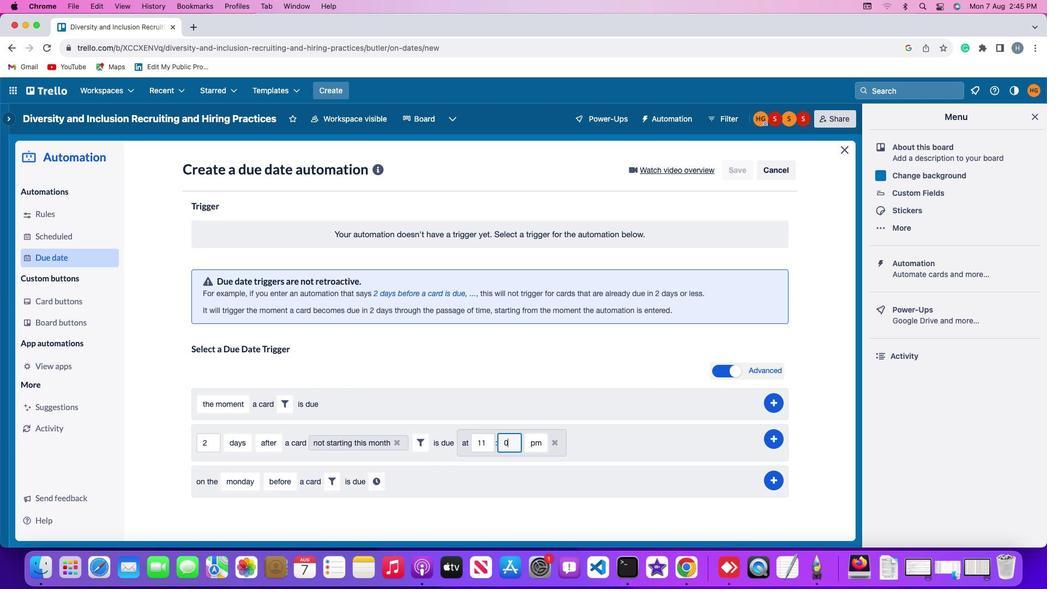
Action: Mouse moved to (531, 443)
Screenshot: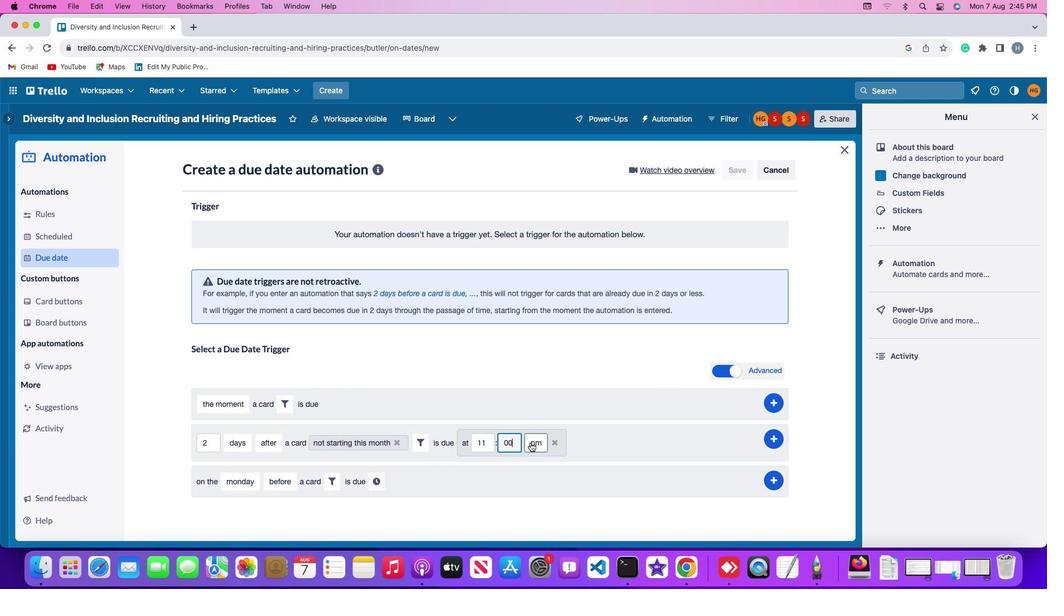 
Action: Mouse pressed left at (531, 443)
Screenshot: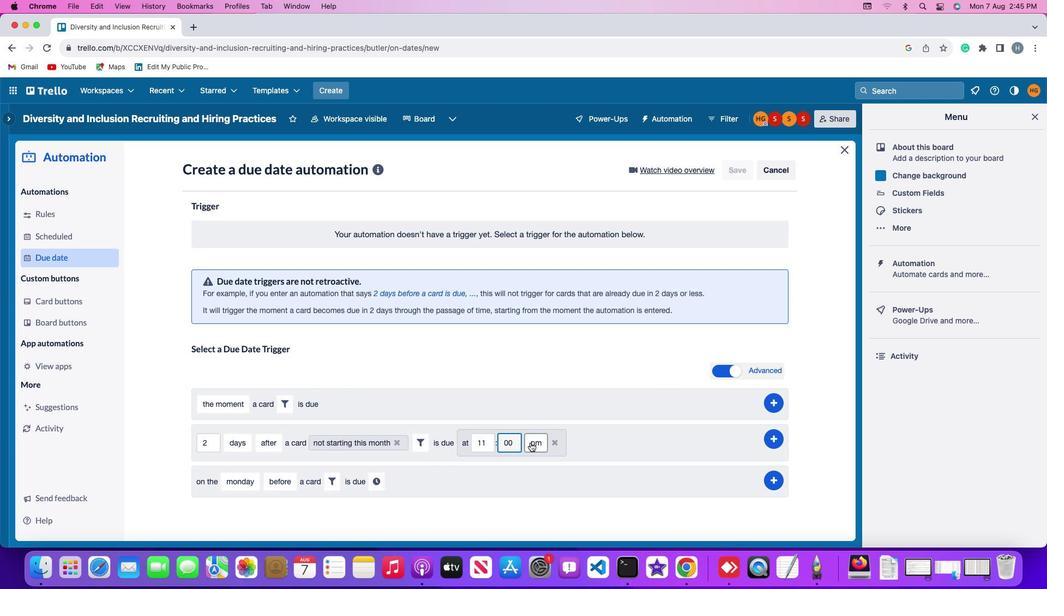 
Action: Mouse moved to (533, 460)
Screenshot: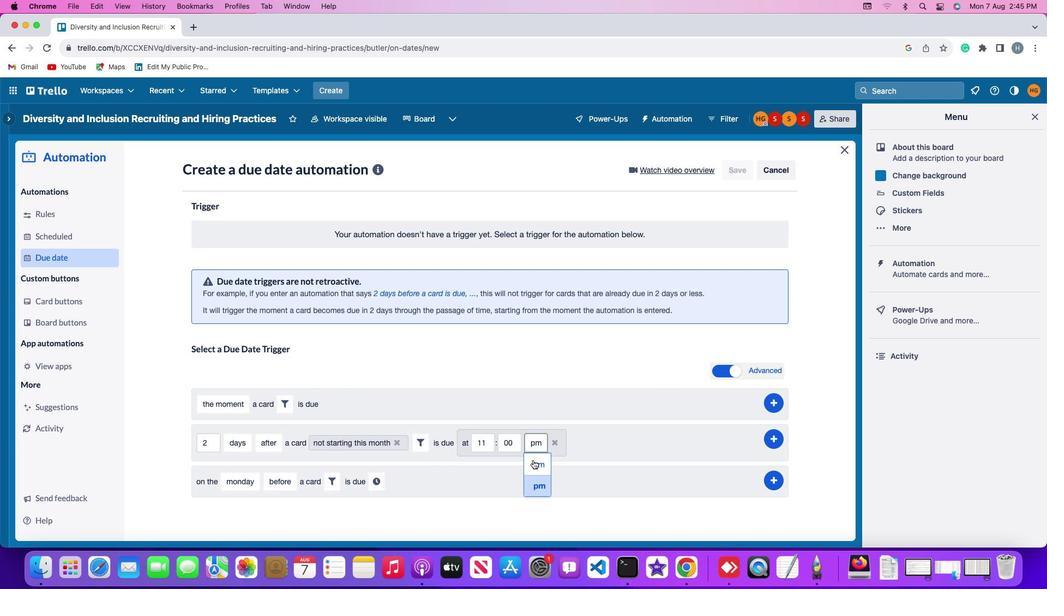
Action: Mouse pressed left at (533, 460)
Screenshot: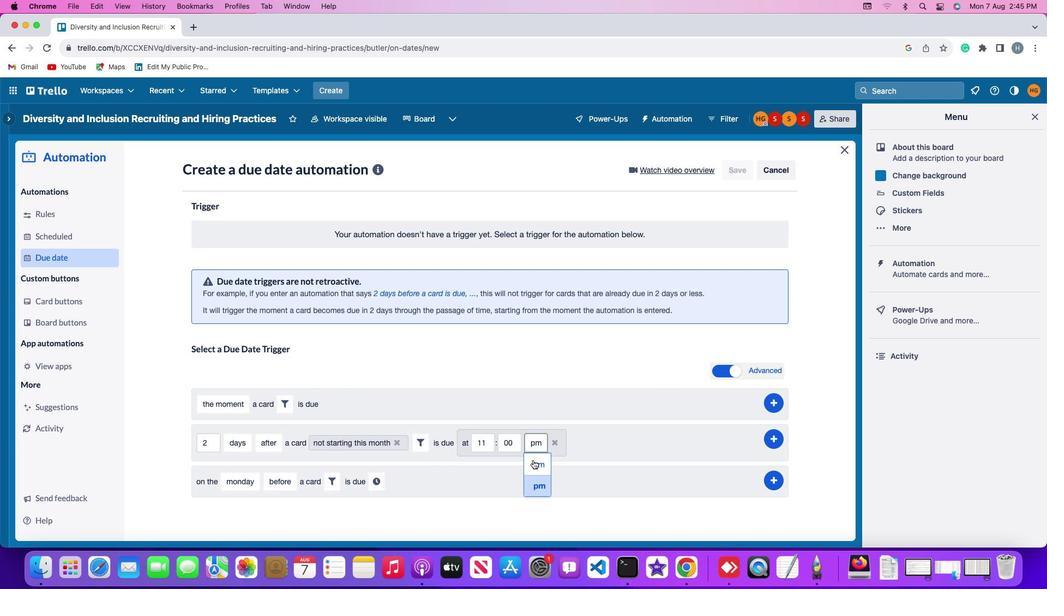 
Action: Mouse moved to (771, 435)
Screenshot: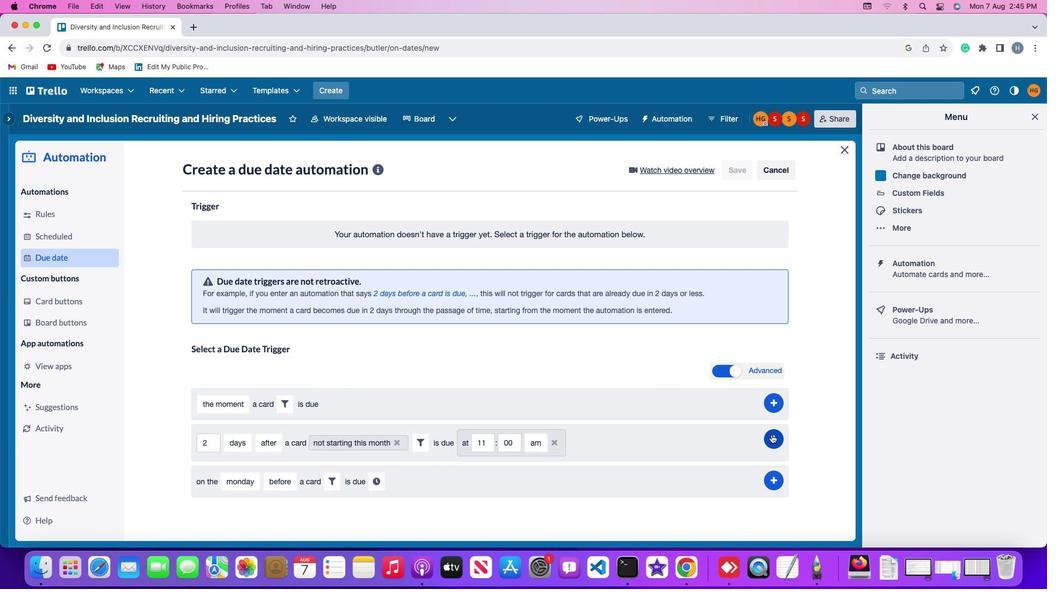 
Action: Mouse pressed left at (771, 435)
Screenshot: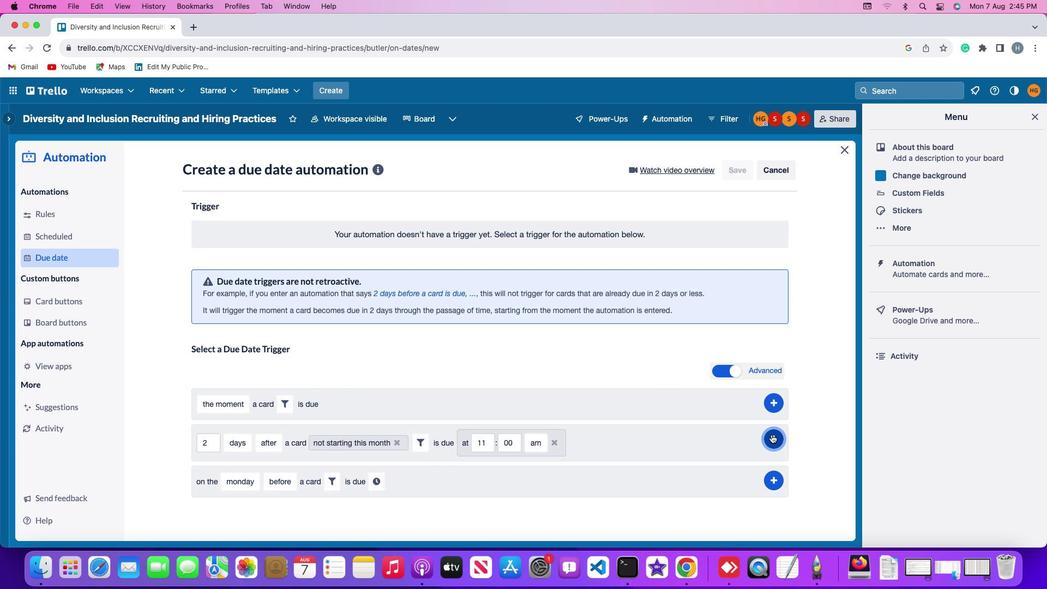 
Action: Mouse moved to (821, 319)
Screenshot: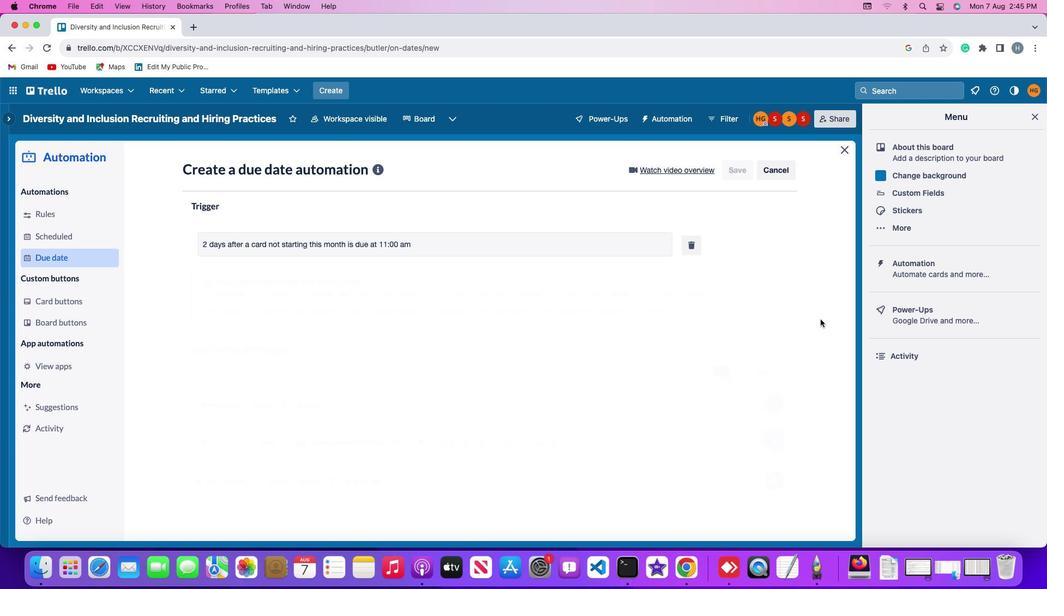 
